 Task: Create new Company, with domain: 'paramount.com' and type: 'Other'. Add new contact for this company, with mail Id: 'Arya18Mitchell@paramount.com', First Name: Arya, Last name:  Mitchell, Job Title: 'Operations Assistant', Phone Number: '(305) 555-5682'. Change life cycle stage to  Lead and lead status to  In Progress. Logged in from softage.10@softage.net
Action: Mouse moved to (70, 53)
Screenshot: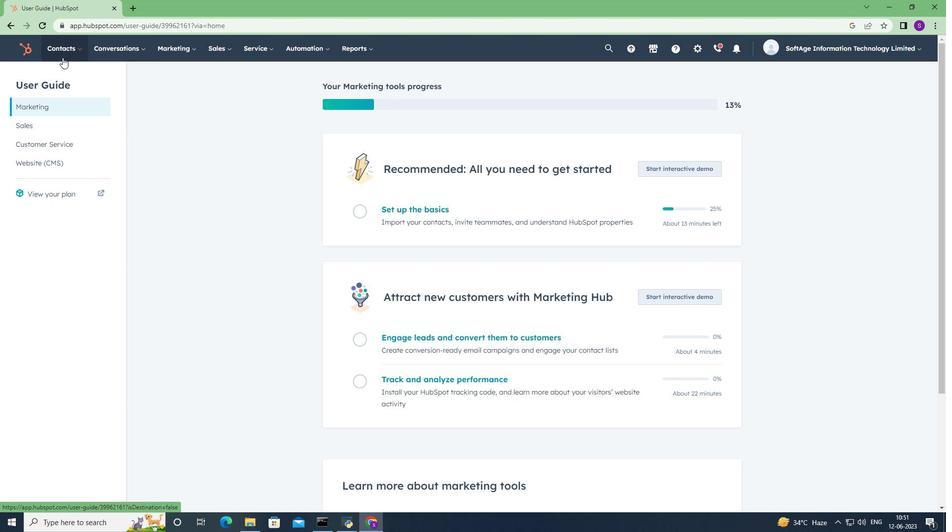 
Action: Mouse pressed left at (70, 53)
Screenshot: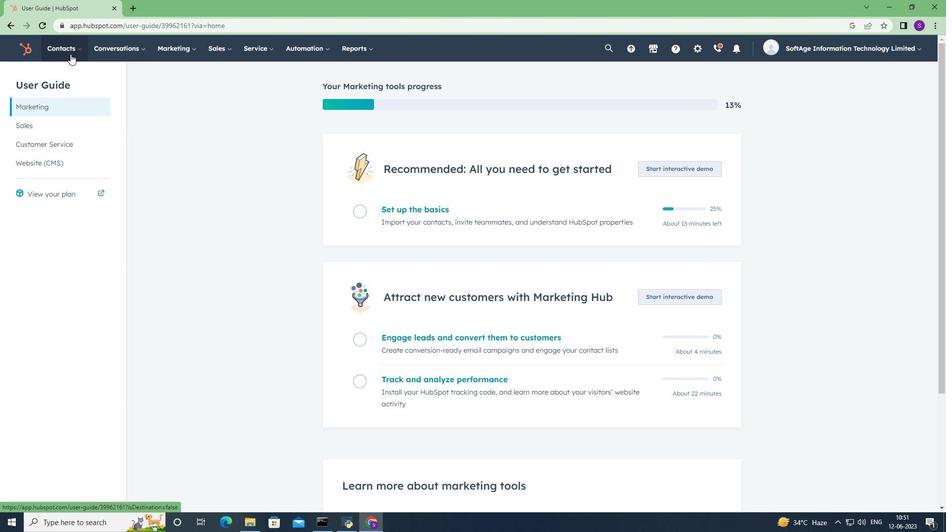 
Action: Mouse moved to (87, 102)
Screenshot: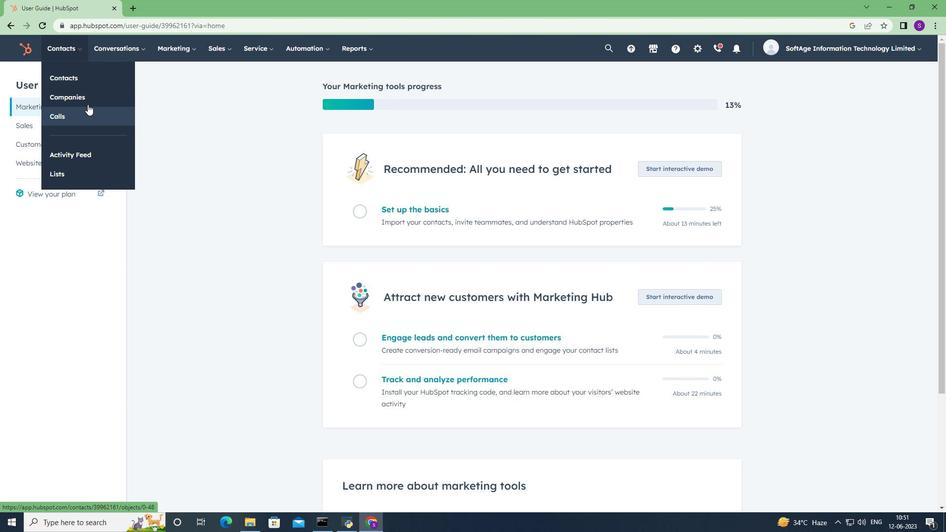 
Action: Mouse pressed left at (87, 102)
Screenshot: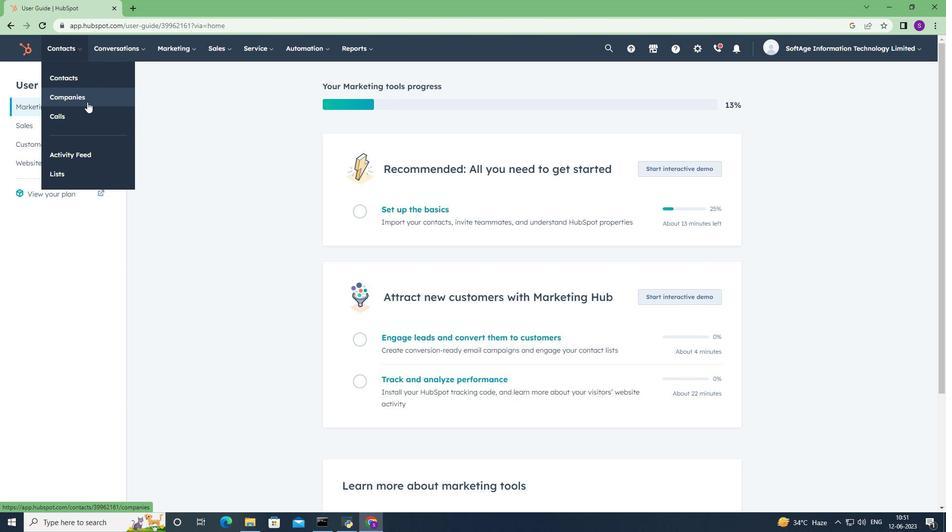 
Action: Mouse moved to (903, 81)
Screenshot: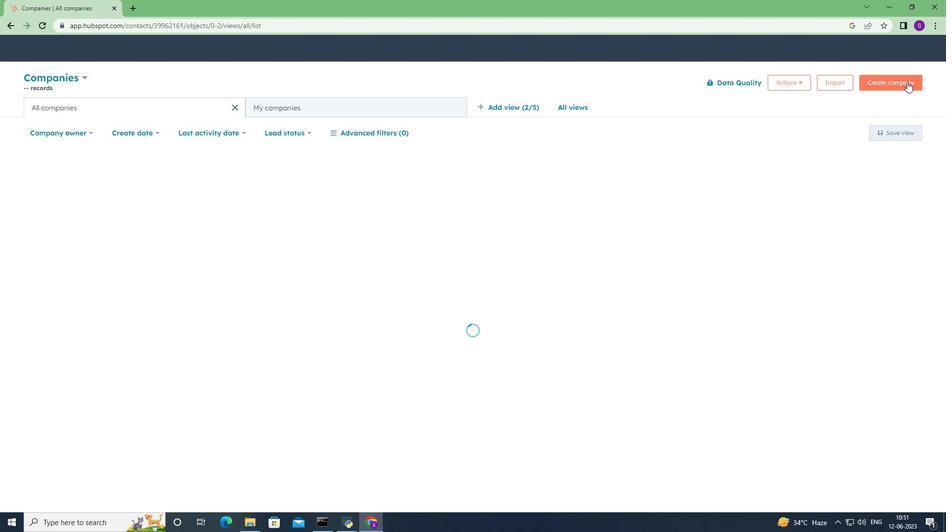
Action: Mouse pressed left at (903, 81)
Screenshot: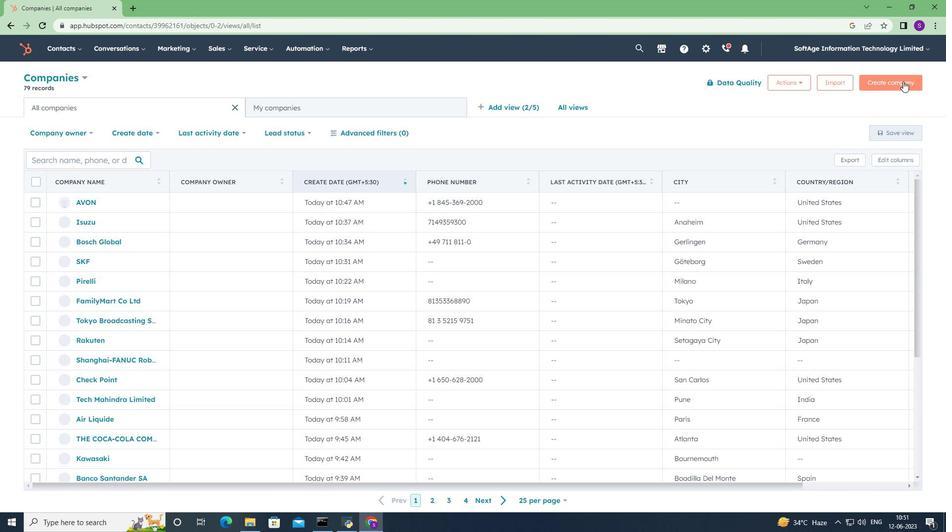 
Action: Mouse moved to (816, 127)
Screenshot: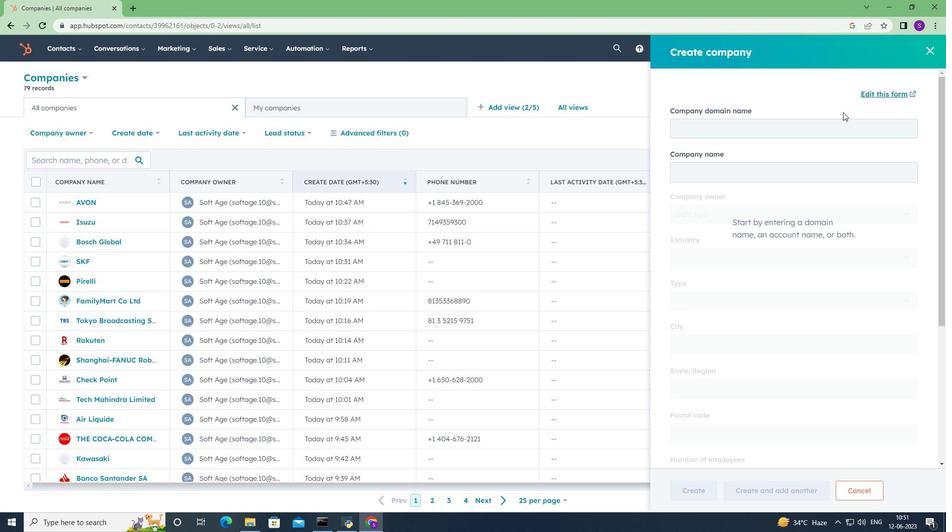 
Action: Mouse pressed left at (816, 127)
Screenshot: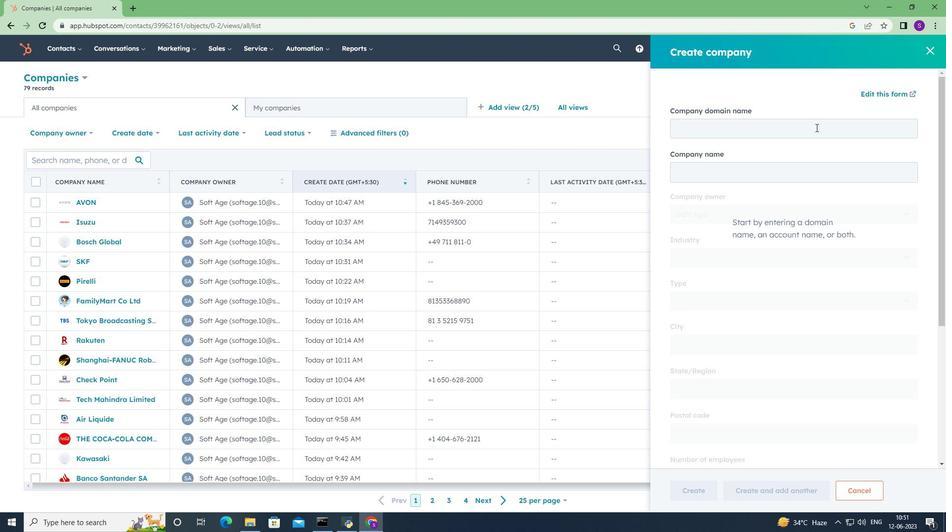 
Action: Key pressed paramount.com
Screenshot: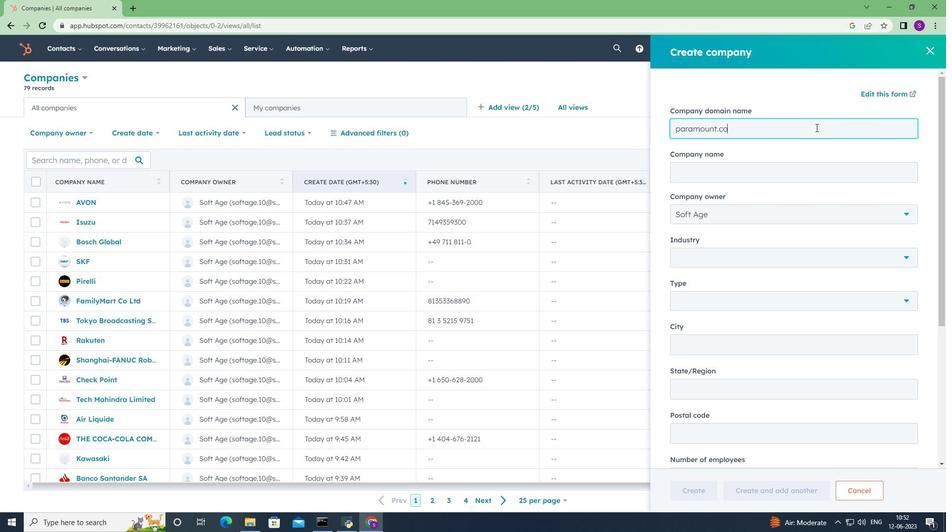 
Action: Mouse moved to (812, 179)
Screenshot: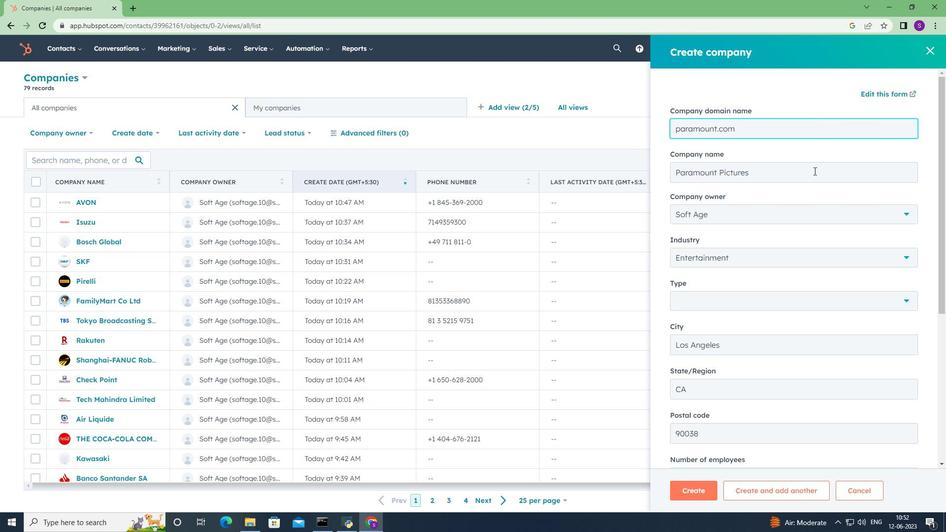 
Action: Mouse scrolled (812, 179) with delta (0, 0)
Screenshot: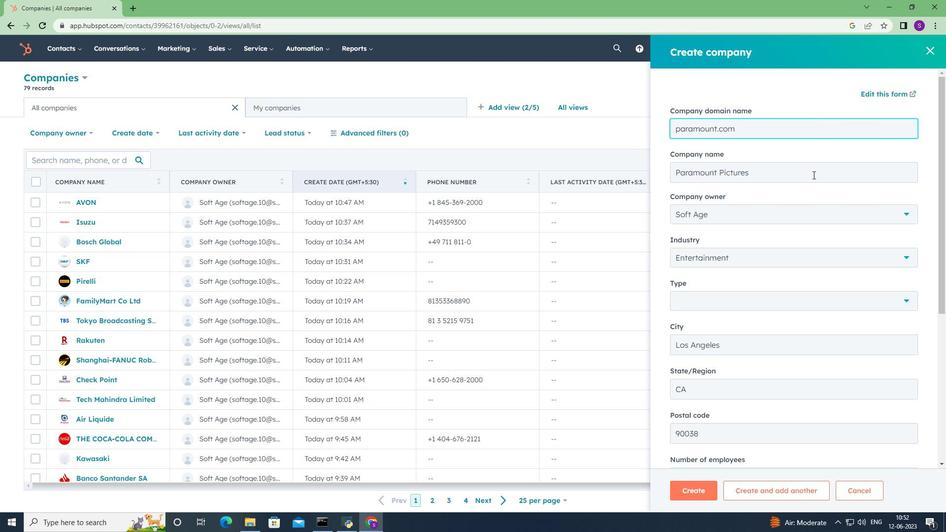 
Action: Mouse moved to (811, 181)
Screenshot: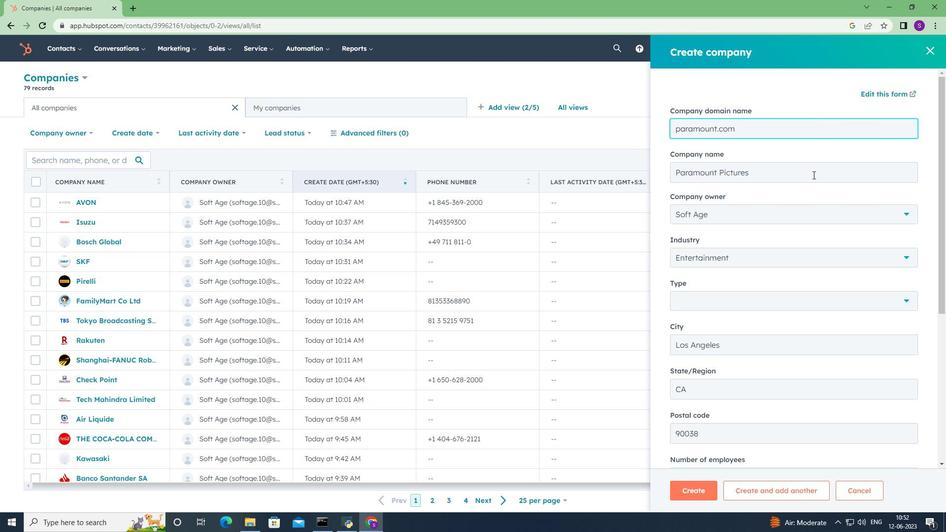 
Action: Mouse scrolled (811, 180) with delta (0, 0)
Screenshot: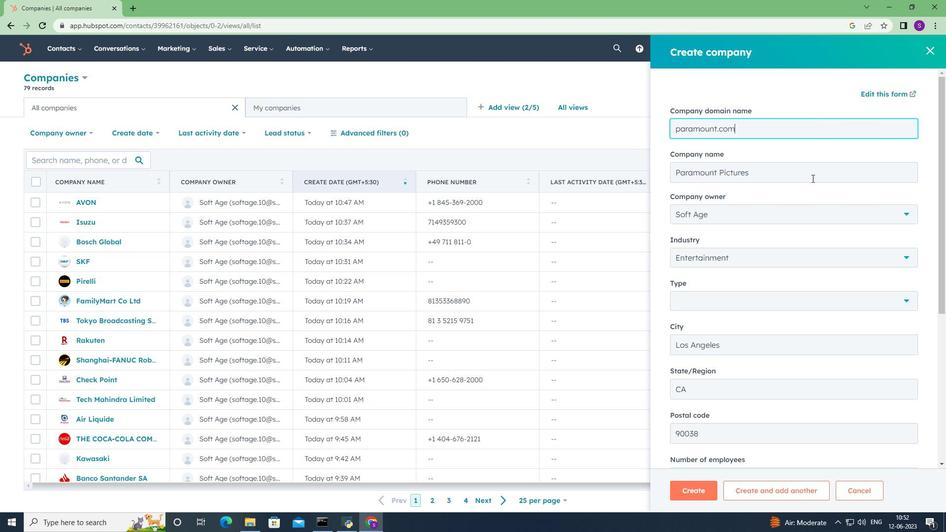 
Action: Mouse scrolled (811, 180) with delta (0, 0)
Screenshot: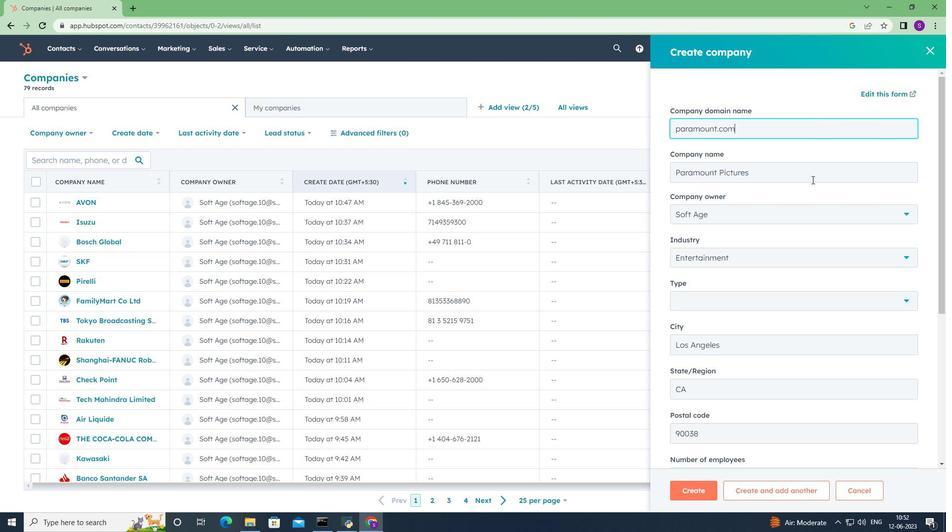 
Action: Mouse moved to (792, 154)
Screenshot: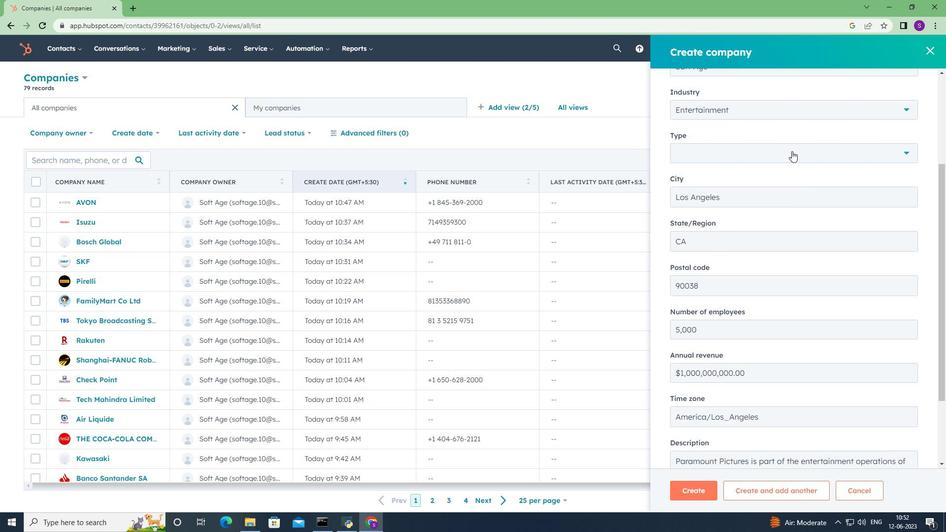 
Action: Mouse pressed left at (792, 154)
Screenshot: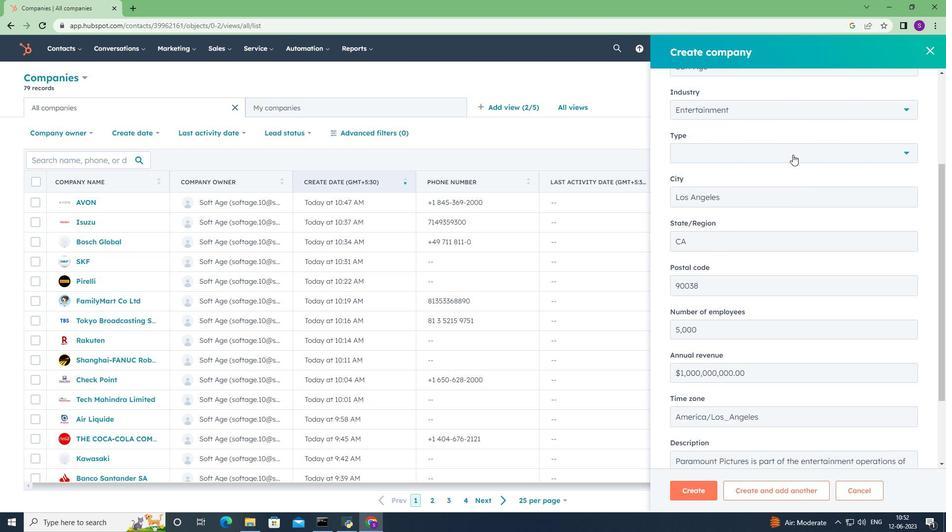 
Action: Mouse moved to (674, 237)
Screenshot: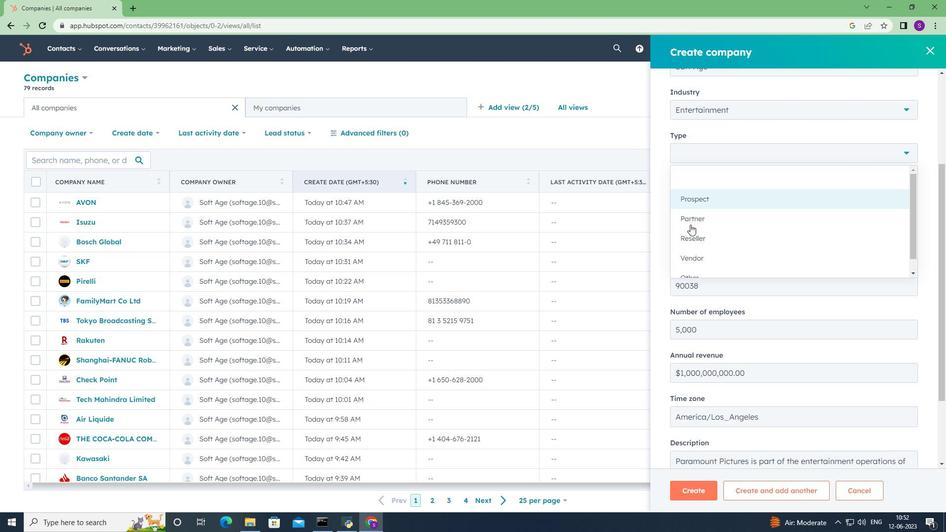 
Action: Mouse scrolled (674, 236) with delta (0, 0)
Screenshot: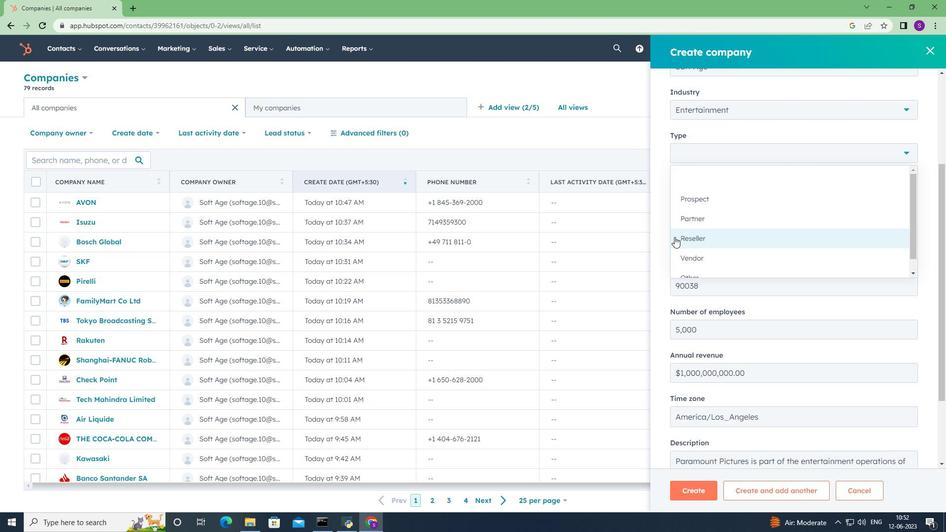 
Action: Mouse scrolled (674, 236) with delta (0, 0)
Screenshot: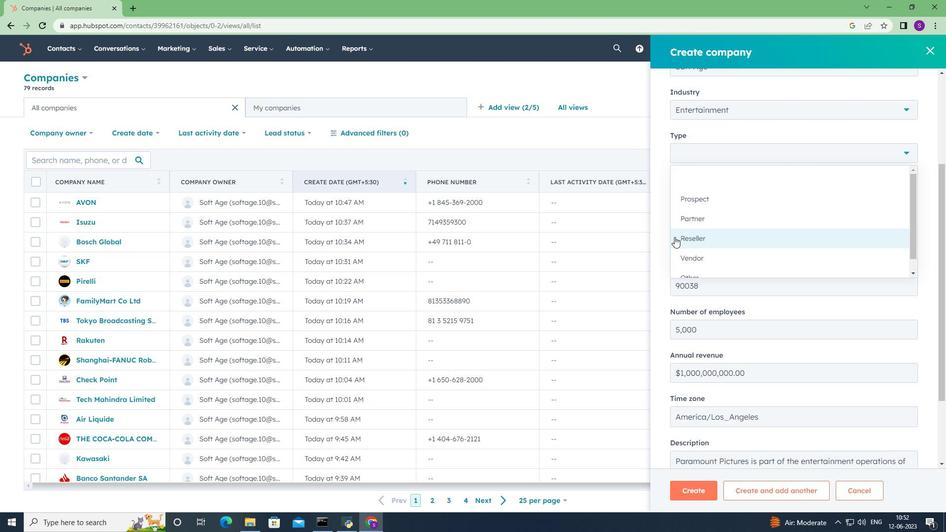 
Action: Mouse scrolled (674, 236) with delta (0, 0)
Screenshot: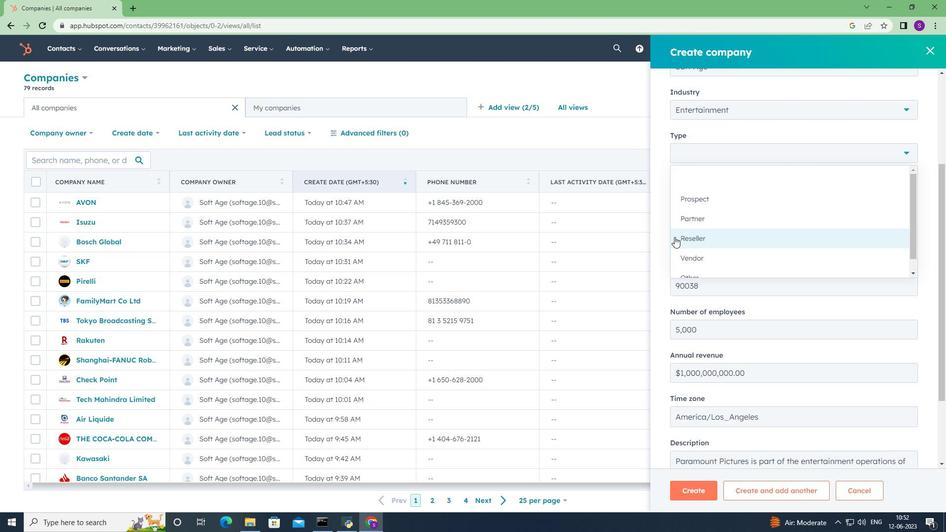 
Action: Mouse scrolled (674, 236) with delta (0, 0)
Screenshot: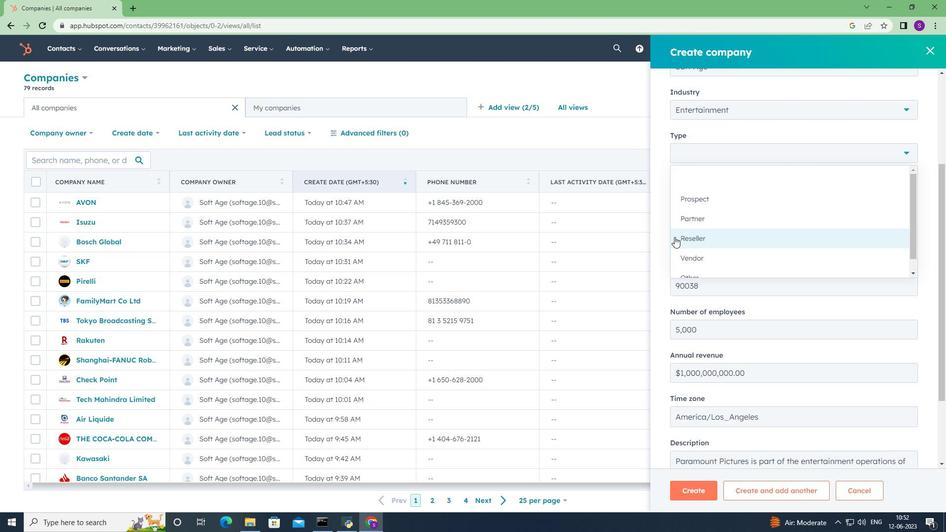 
Action: Mouse moved to (694, 262)
Screenshot: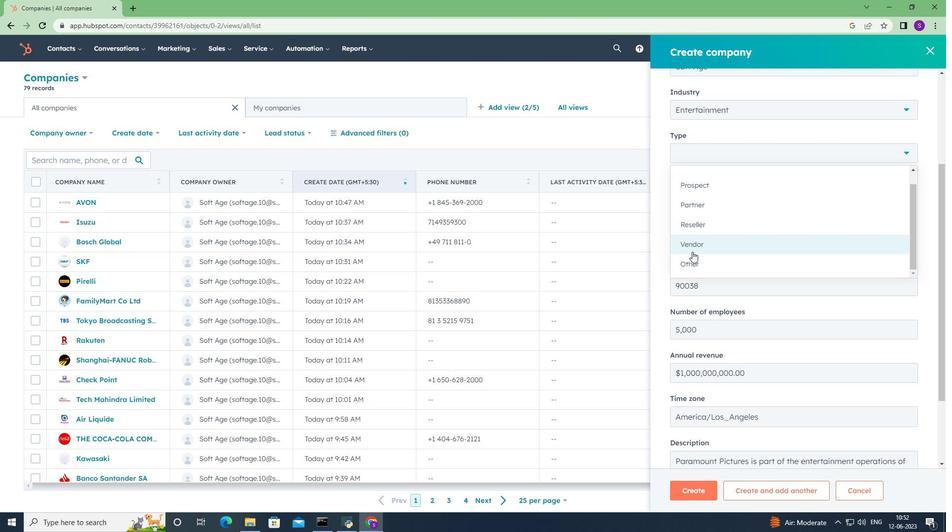 
Action: Mouse pressed left at (694, 262)
Screenshot: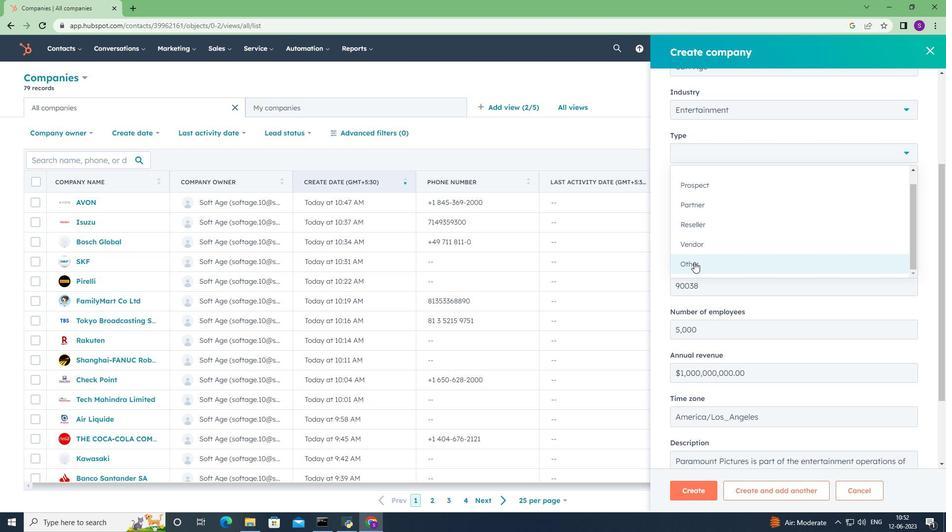 
Action: Mouse moved to (711, 230)
Screenshot: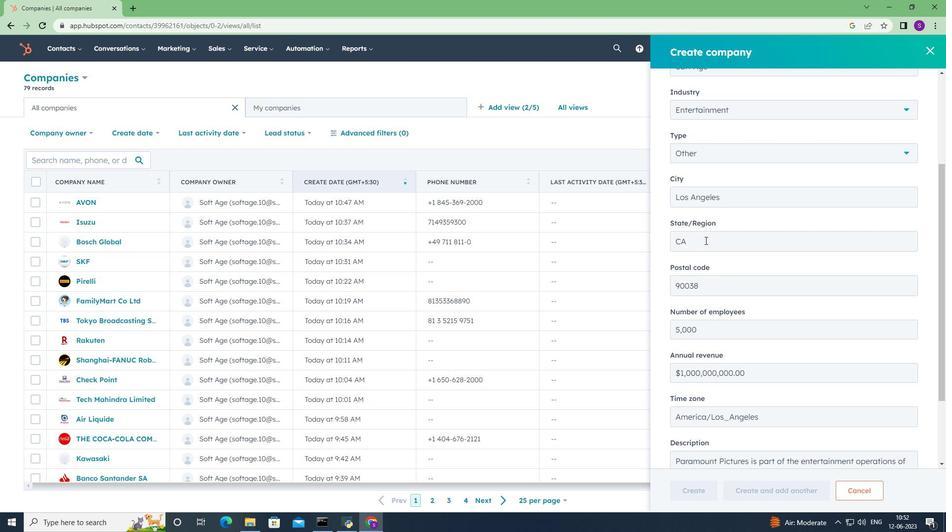 
Action: Mouse scrolled (711, 230) with delta (0, 0)
Screenshot: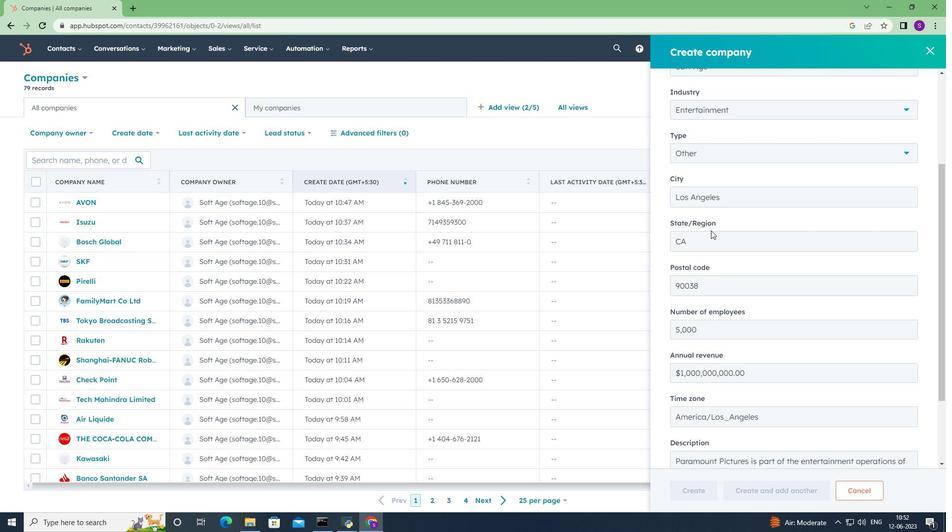 
Action: Mouse scrolled (711, 230) with delta (0, 0)
Screenshot: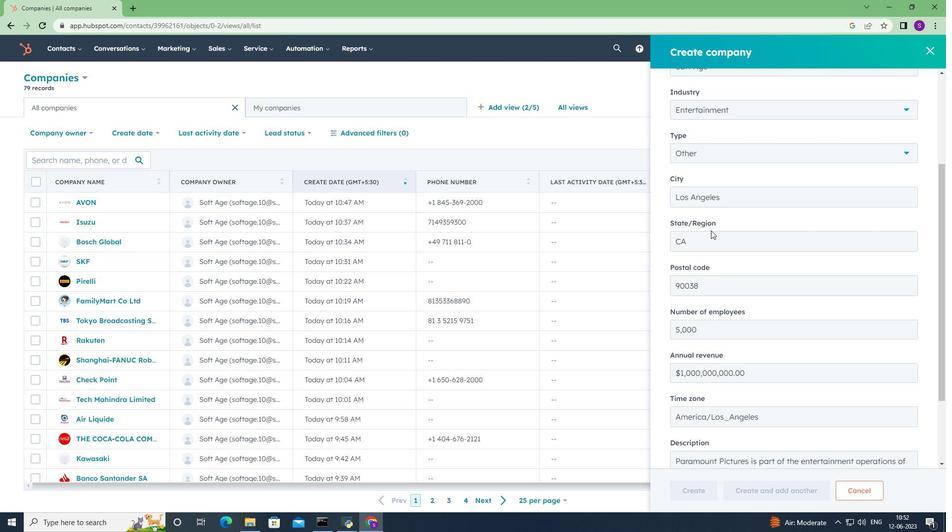 
Action: Mouse scrolled (711, 230) with delta (0, 0)
Screenshot: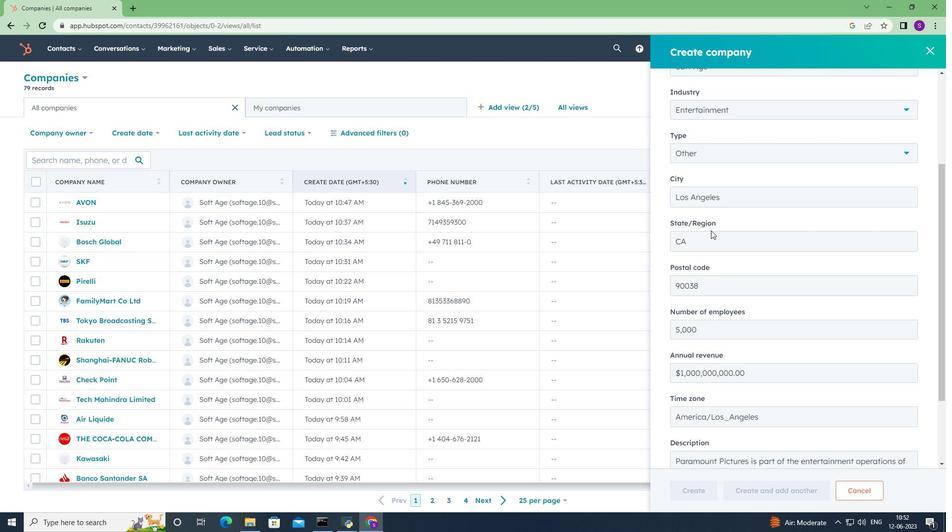 
Action: Mouse scrolled (711, 230) with delta (0, 0)
Screenshot: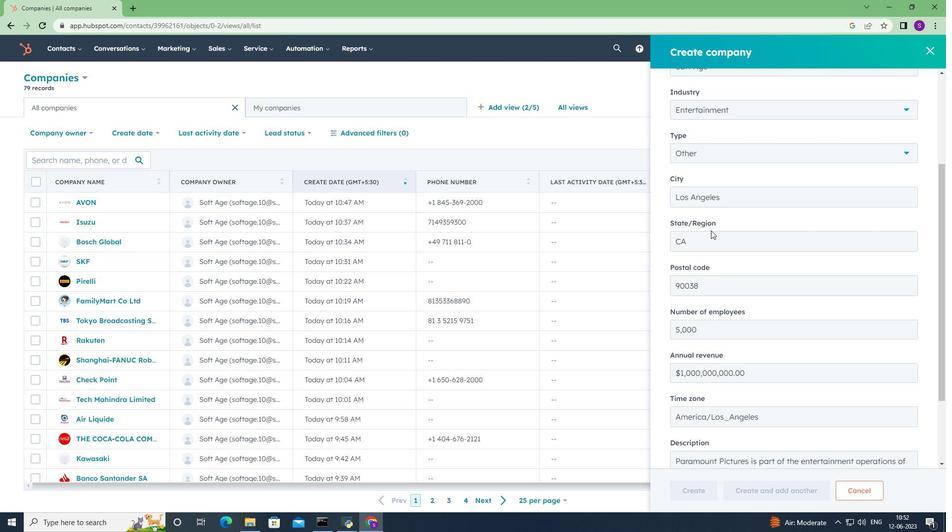 
Action: Mouse scrolled (711, 230) with delta (0, 0)
Screenshot: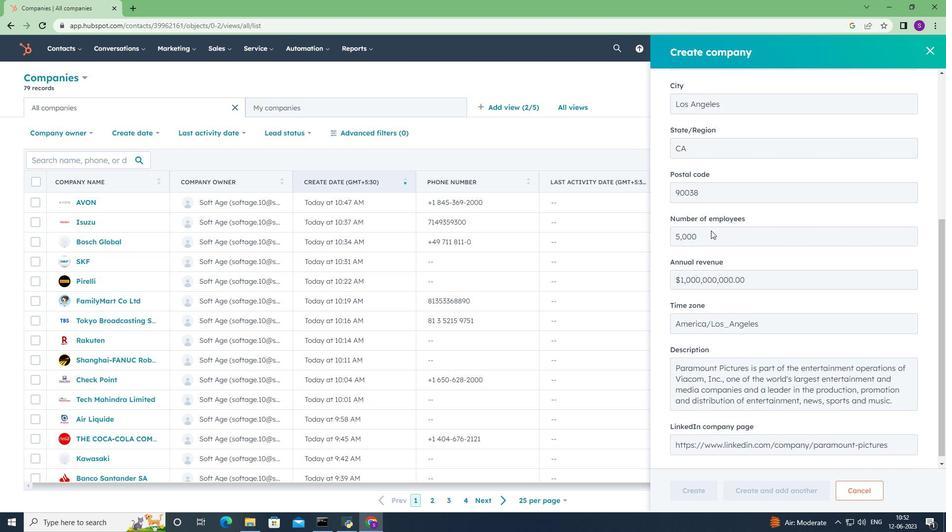 
Action: Mouse scrolled (711, 230) with delta (0, 0)
Screenshot: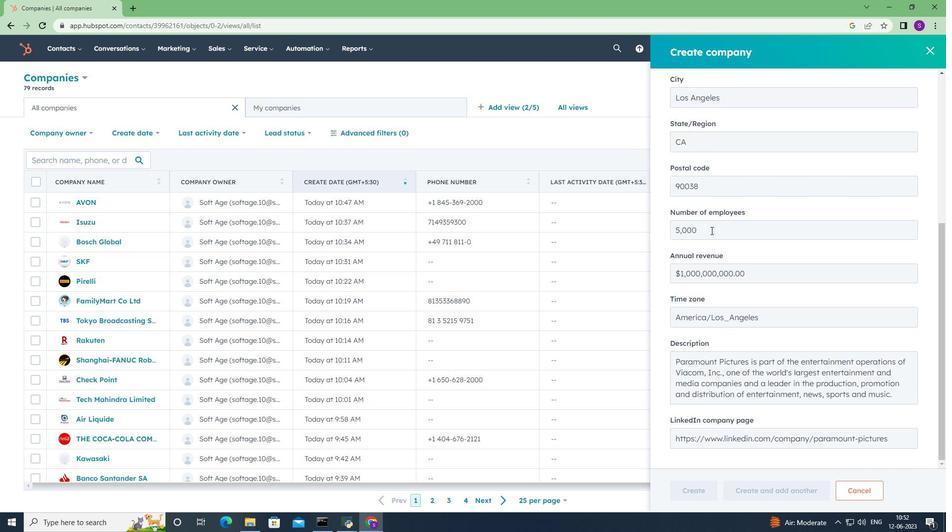 
Action: Mouse scrolled (711, 230) with delta (0, 0)
Screenshot: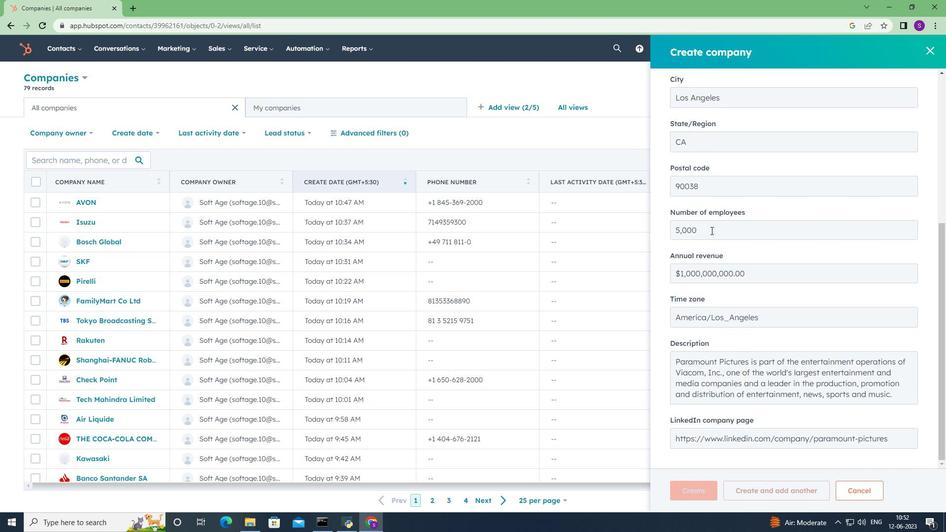 
Action: Mouse scrolled (711, 230) with delta (0, 0)
Screenshot: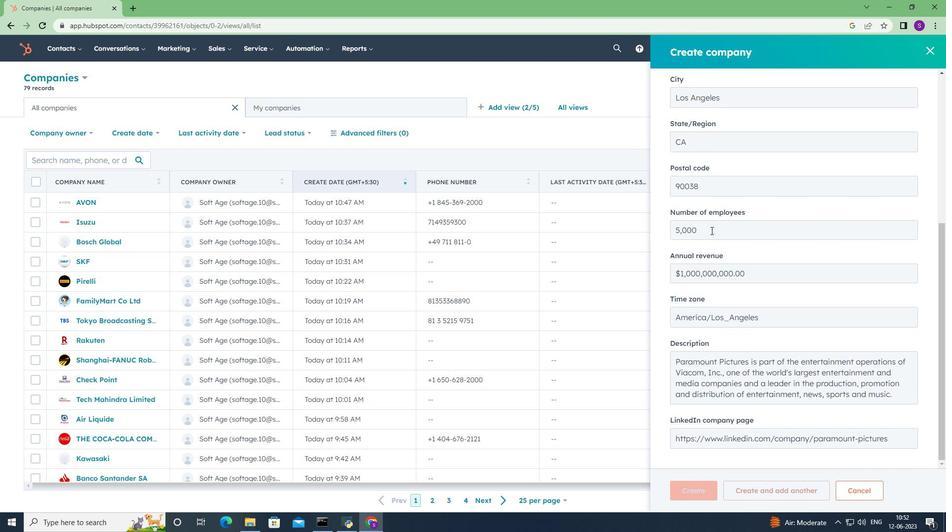 
Action: Mouse scrolled (711, 230) with delta (0, 0)
Screenshot: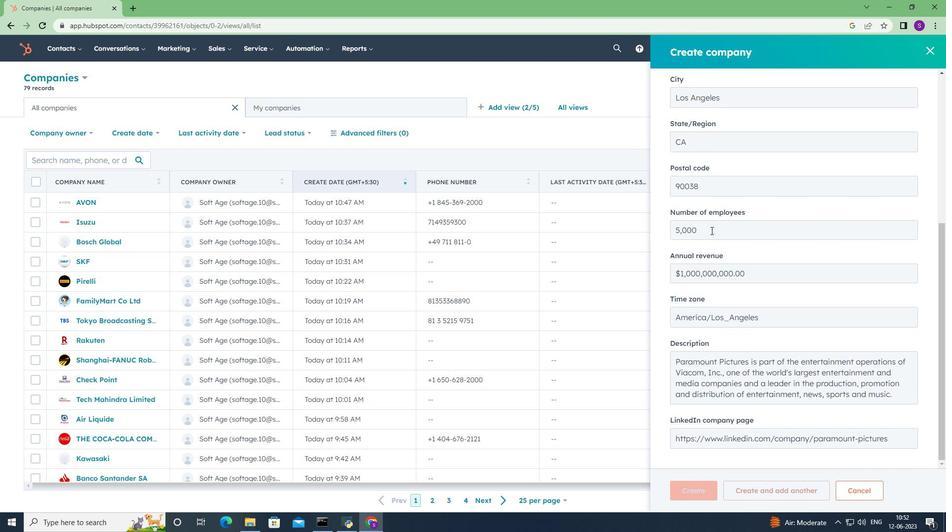 
Action: Mouse moved to (693, 488)
Screenshot: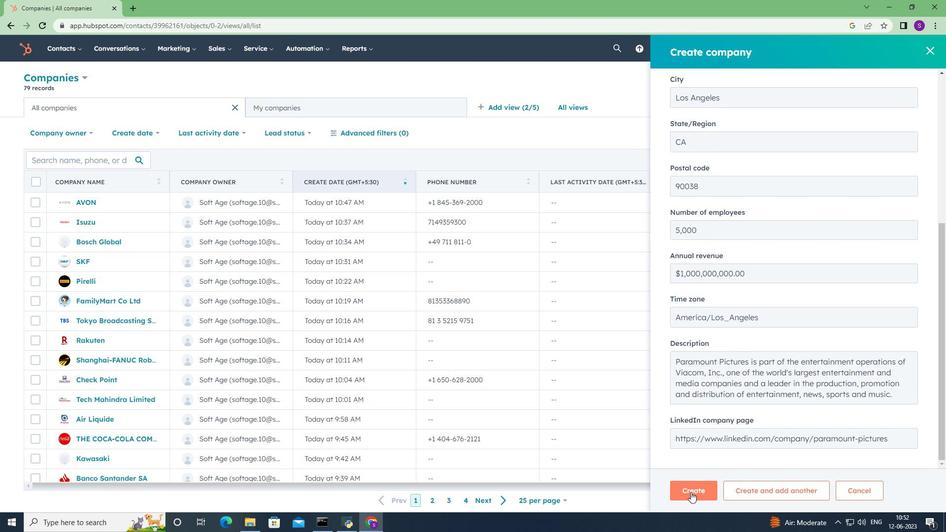 
Action: Mouse pressed left at (693, 488)
Screenshot: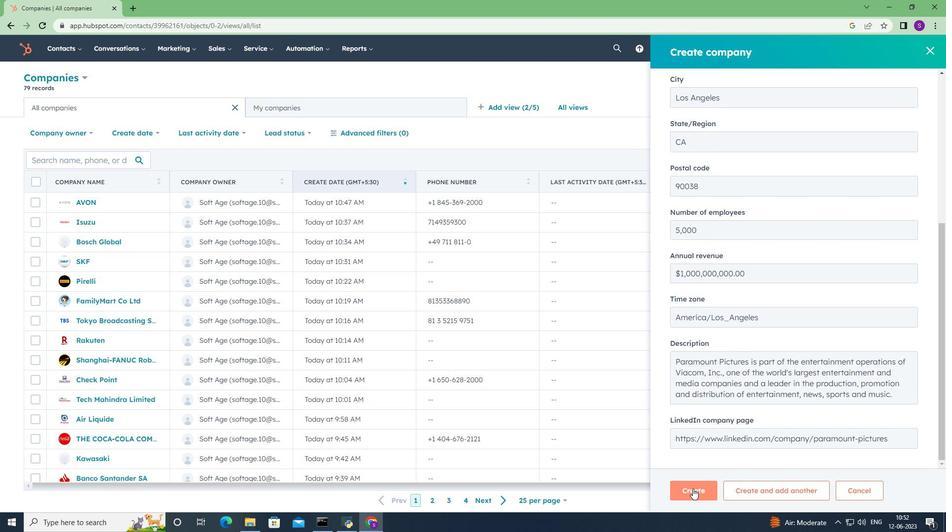 
Action: Mouse moved to (668, 313)
Screenshot: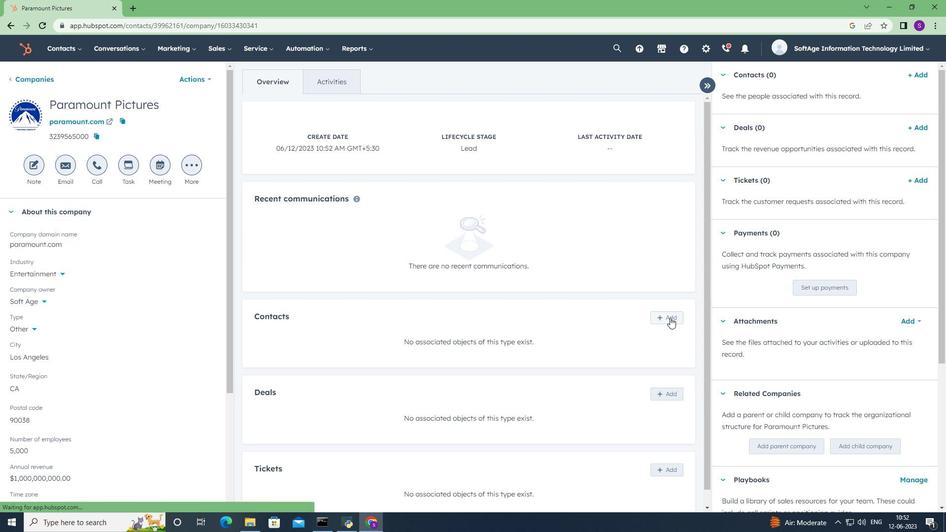 
Action: Mouse pressed left at (668, 313)
Screenshot: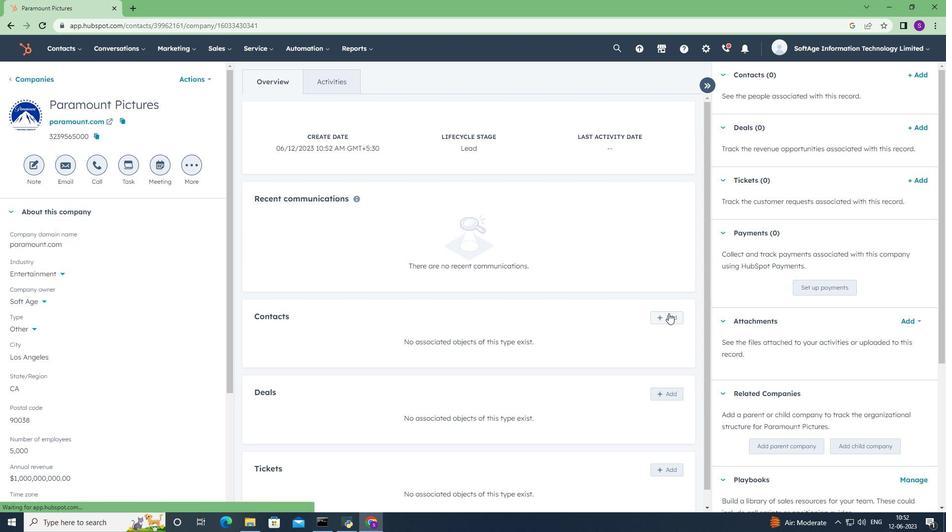 
Action: Mouse moved to (748, 105)
Screenshot: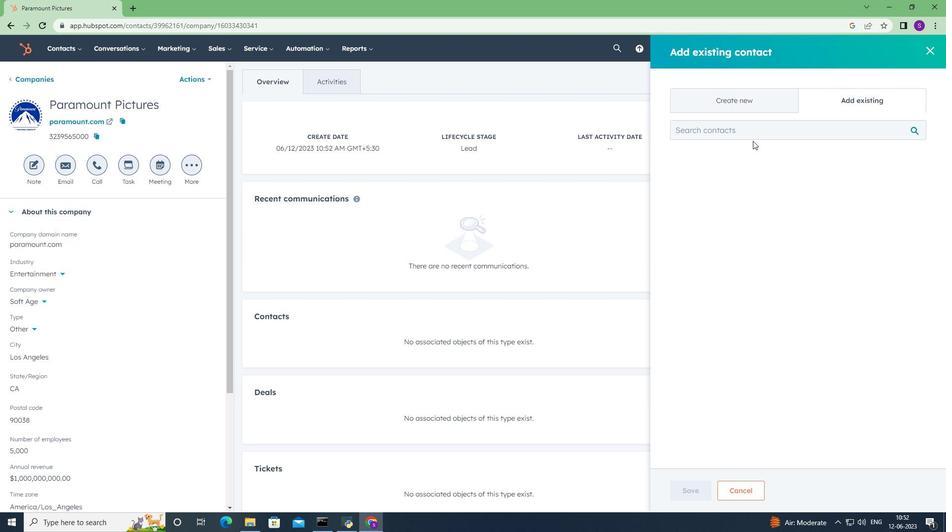 
Action: Mouse pressed left at (748, 105)
Screenshot: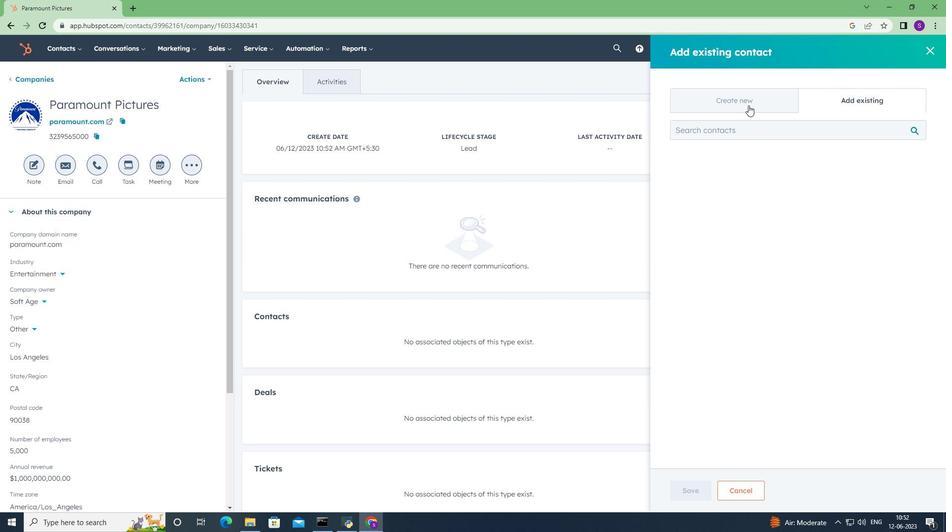 
Action: Mouse moved to (741, 157)
Screenshot: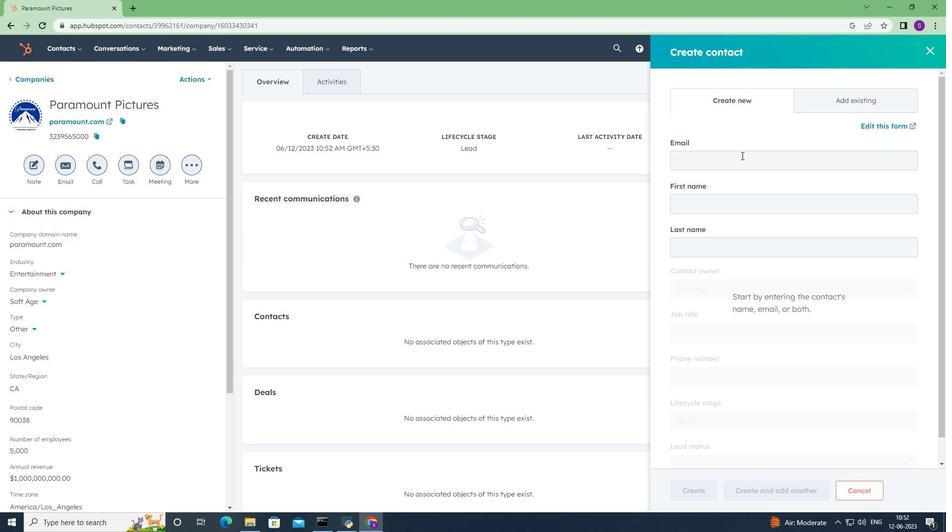 
Action: Mouse pressed left at (741, 157)
Screenshot: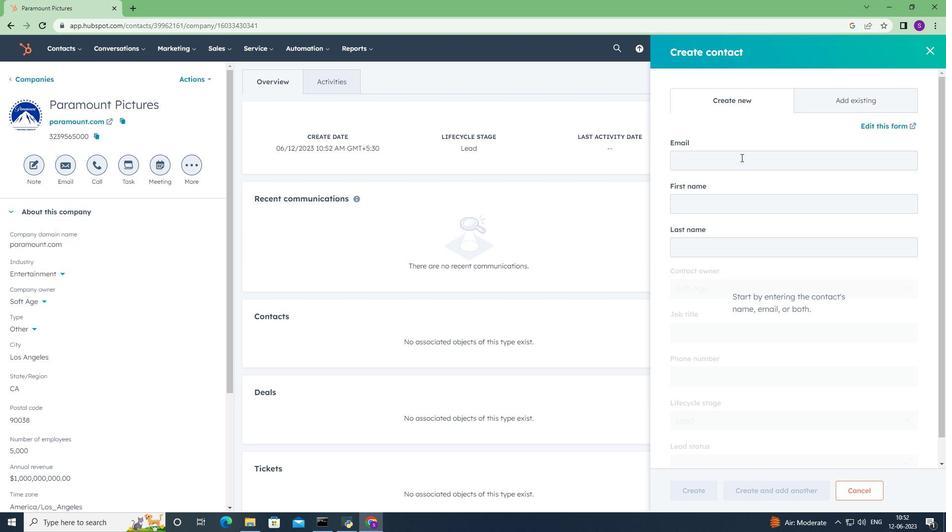 
Action: Mouse moved to (738, 158)
Screenshot: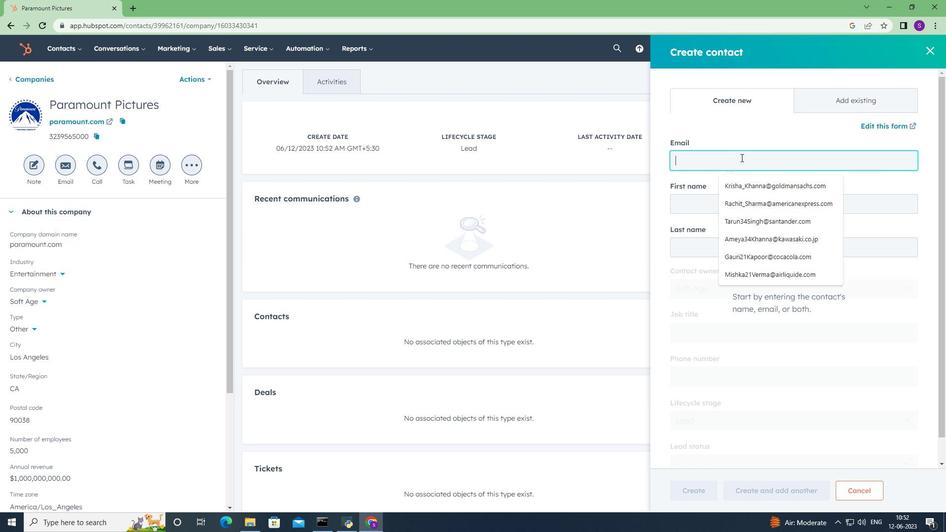 
Action: Key pressed <Key.shift><Key.shift>Arya18<Key.shift>Mitchell<Key.shift>@paramount.com<Key.tab><Key.shift><Key.shift><Key.shift><Key.shift><Key.shift><Key.shift><Key.shift><Key.shift><Key.shift><Key.shift><Key.shift><Key.shift><Key.shift><Key.shift><Key.shift><Key.shift><Key.shift><Key.shift>Arya<Key.tab><Key.shift><Key.shift><Key.shift><Key.shift><Key.shift><Key.shift><Key.shift><Key.shift><Key.shift><Key.shift><Key.shift><Key.shift><Key.shift><Key.shift><Key.shift><Key.shift><Key.shift><Key.shift><Key.shift><Key.shift><Key.shift><Key.shift>Mitchell<Key.tab><Key.tab><Key.shift><Key.shift><Key.shift><Key.shift><Key.shift><Key.shift><Key.shift><Key.shift><Key.shift><Key.shift><Key.shift><Key.shift><Key.shift><Key.shift>Operations<Key.space><Key.shift>Assistant
Screenshot: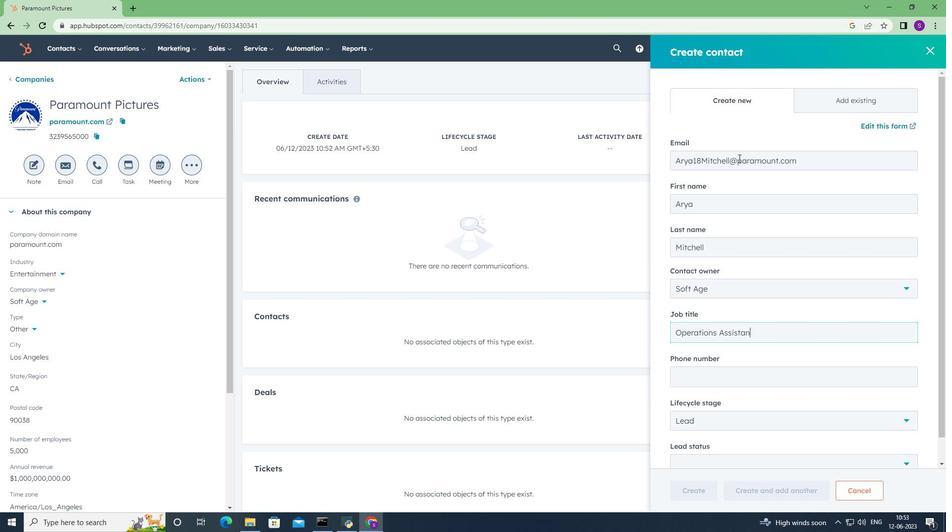 
Action: Mouse moved to (795, 258)
Screenshot: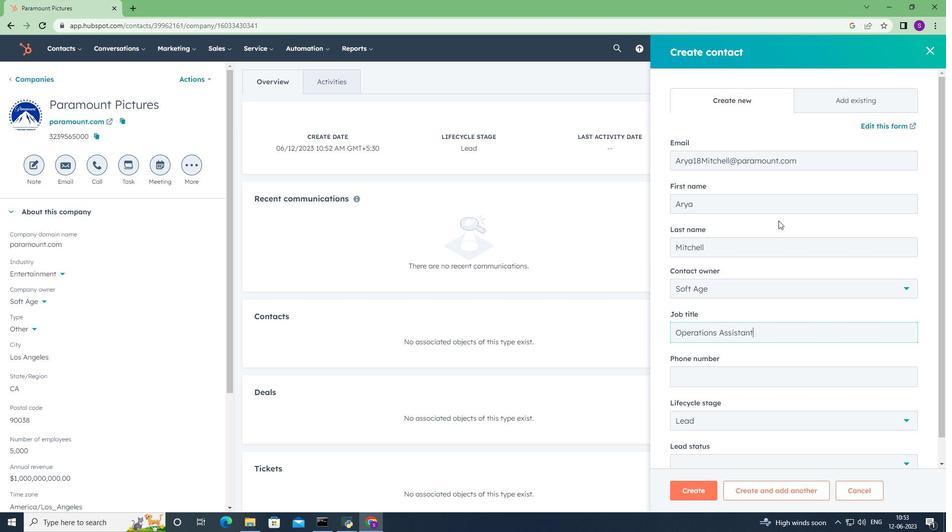
Action: Key pressed <Key.tab>3055555682
Screenshot: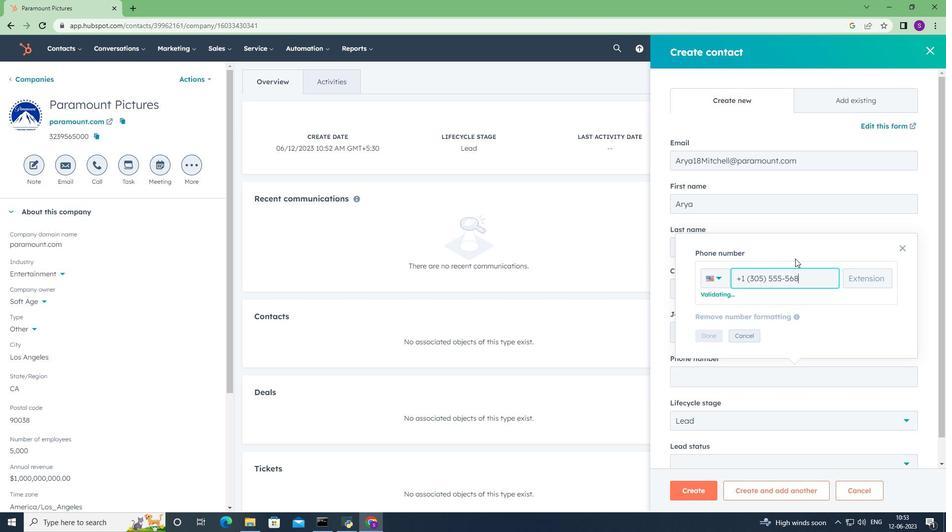 
Action: Mouse moved to (713, 335)
Screenshot: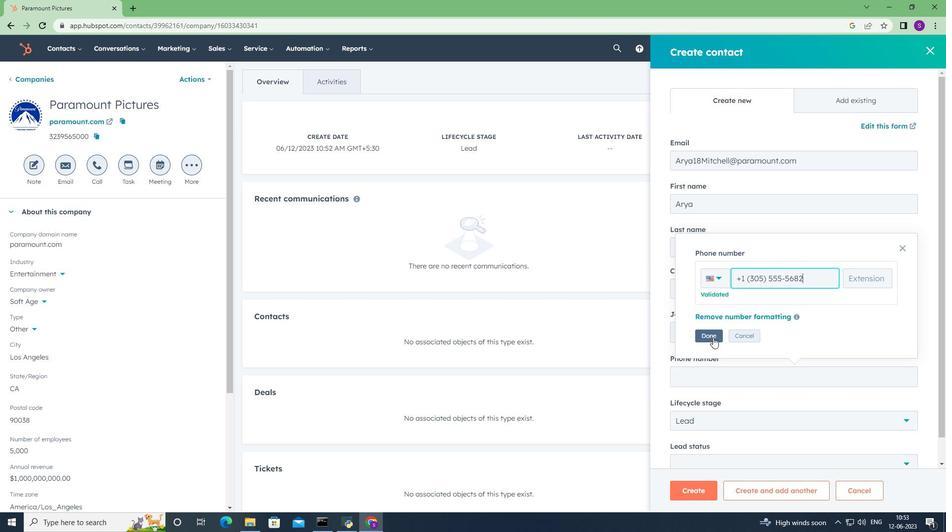 
Action: Mouse pressed left at (713, 335)
Screenshot: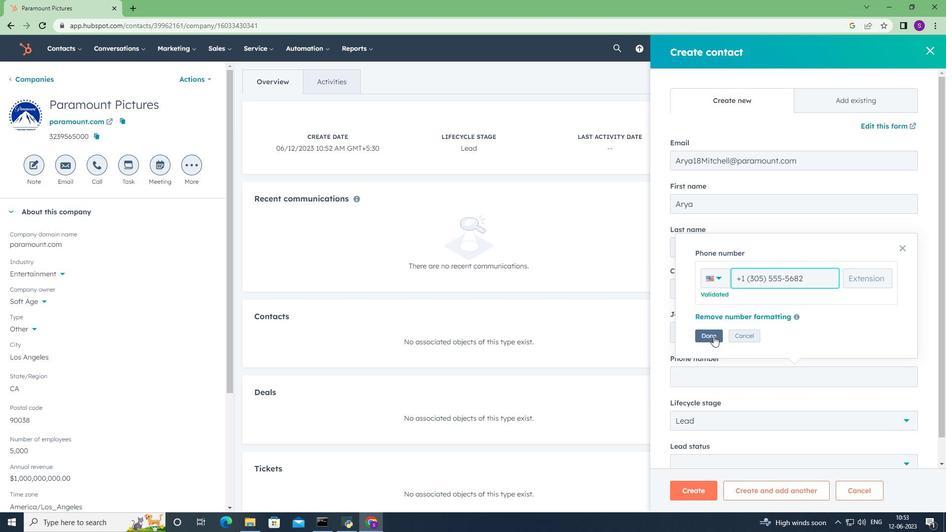 
Action: Mouse moved to (767, 402)
Screenshot: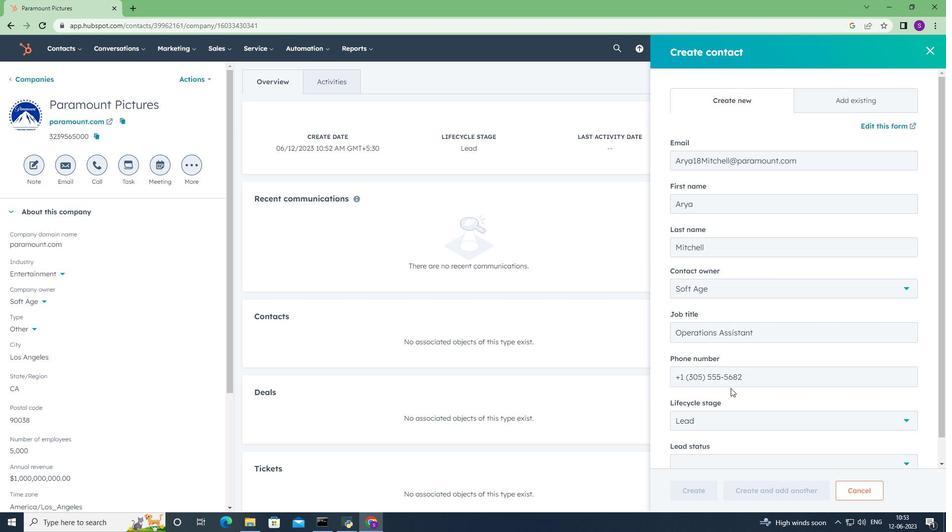 
Action: Mouse scrolled (767, 401) with delta (0, 0)
Screenshot: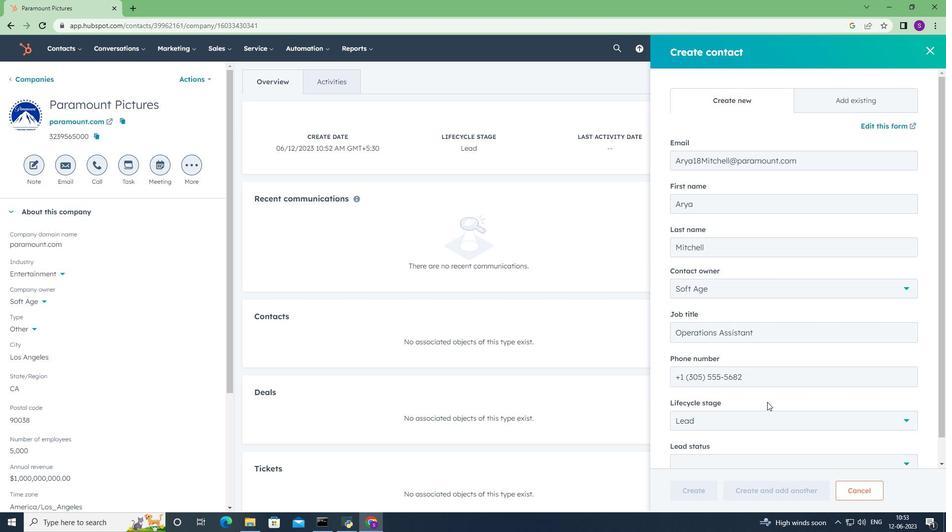 
Action: Mouse scrolled (767, 401) with delta (0, 0)
Screenshot: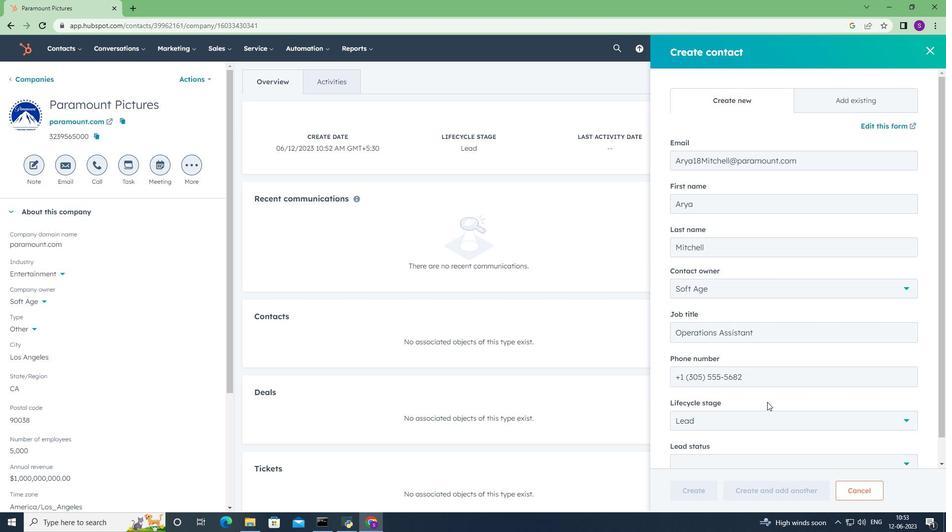 
Action: Mouse scrolled (767, 401) with delta (0, 0)
Screenshot: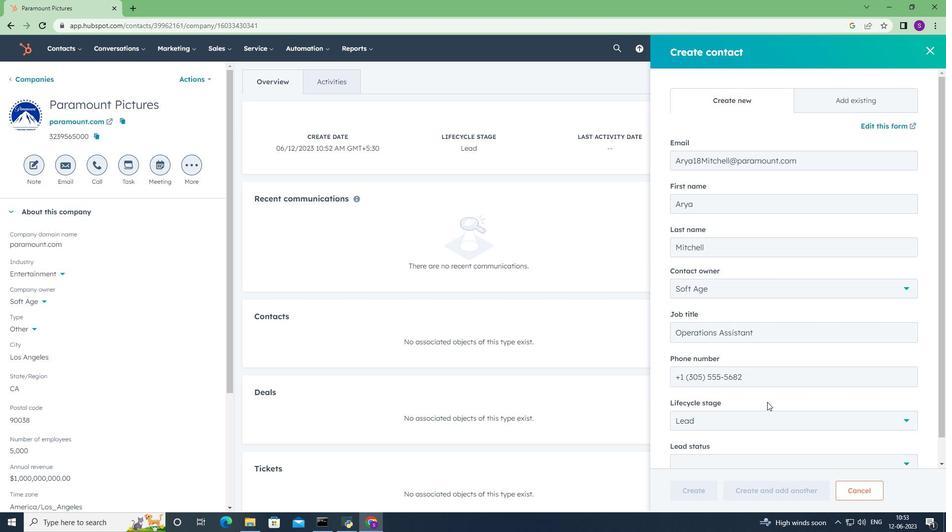 
Action: Mouse scrolled (767, 401) with delta (0, 0)
Screenshot: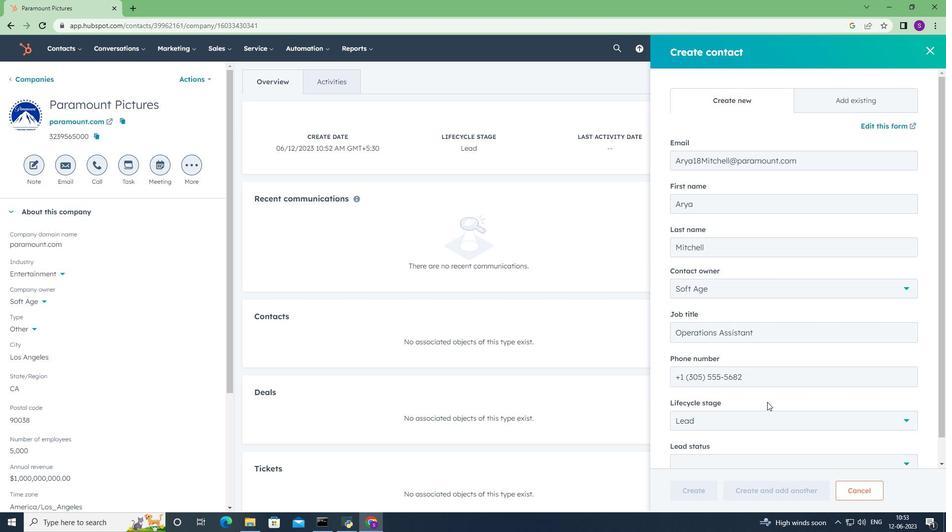 
Action: Mouse scrolled (767, 401) with delta (0, 0)
Screenshot: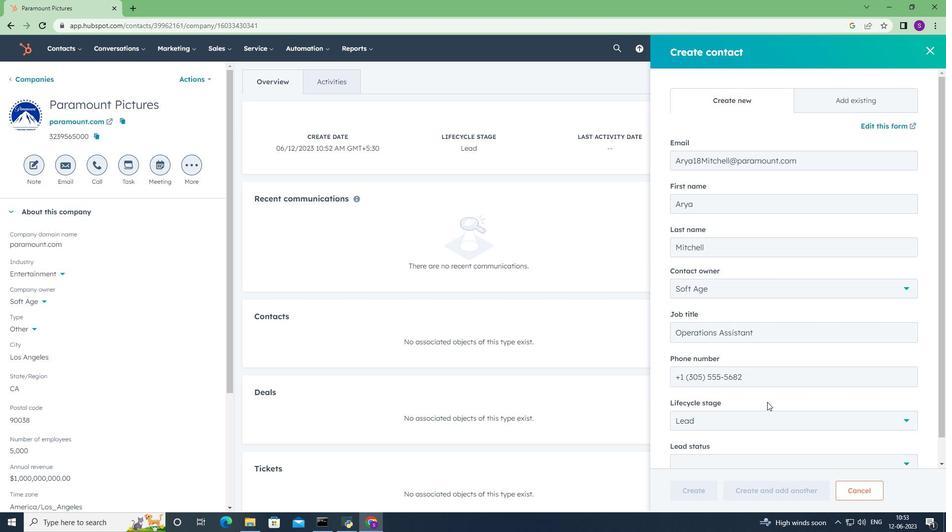 
Action: Mouse moved to (768, 399)
Screenshot: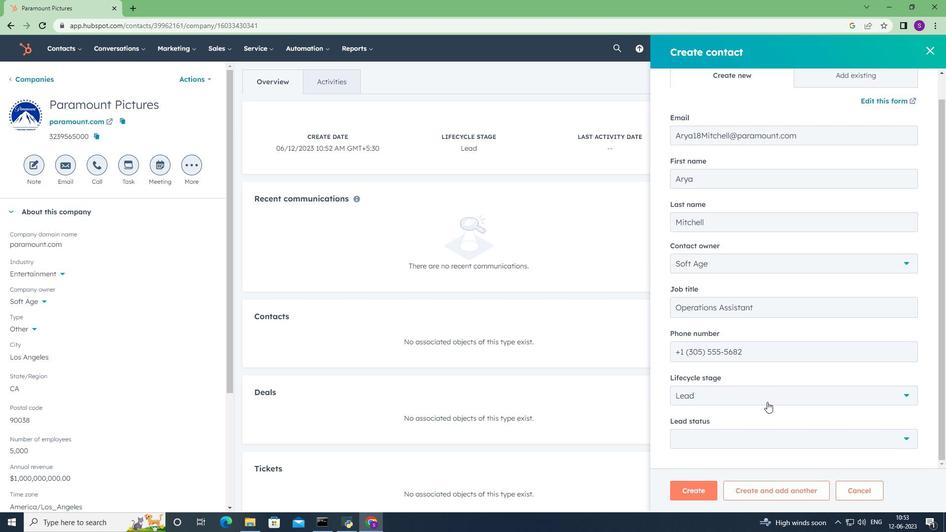 
Action: Mouse pressed left at (768, 399)
Screenshot: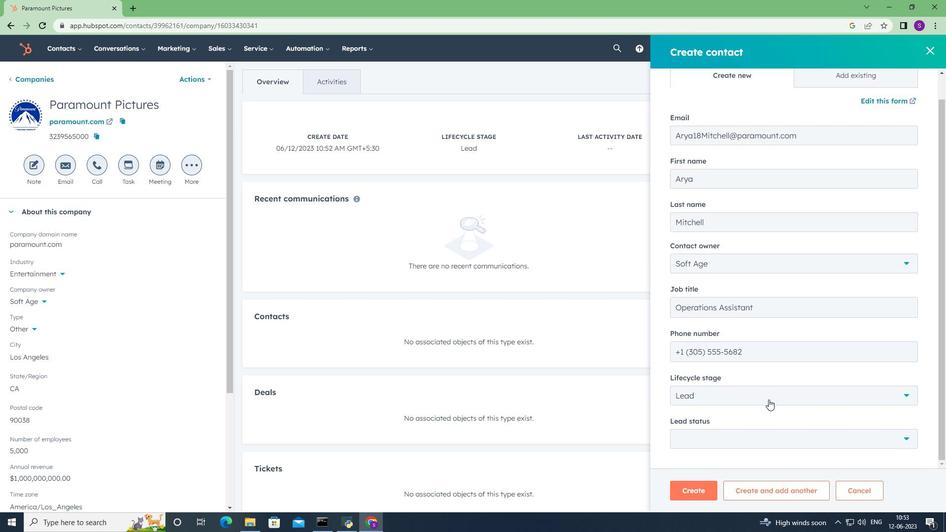 
Action: Mouse moved to (729, 299)
Screenshot: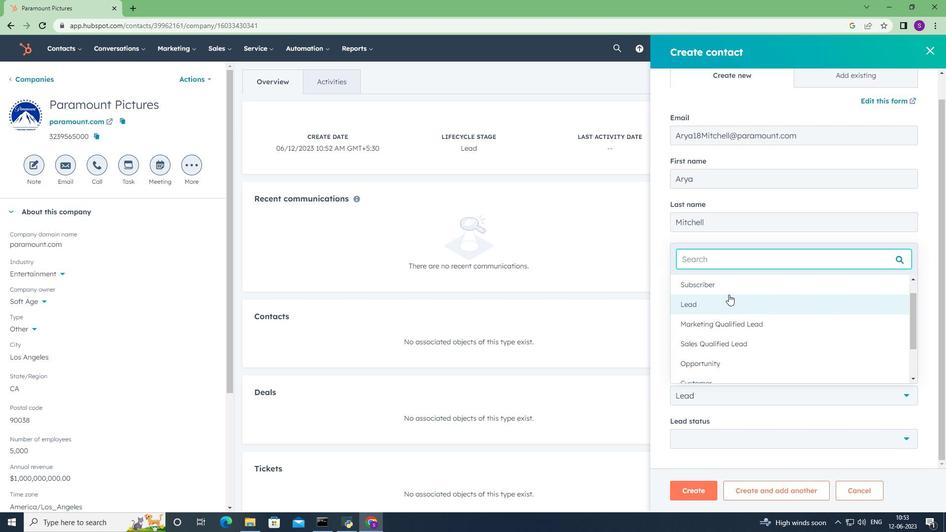
Action: Mouse pressed left at (729, 299)
Screenshot: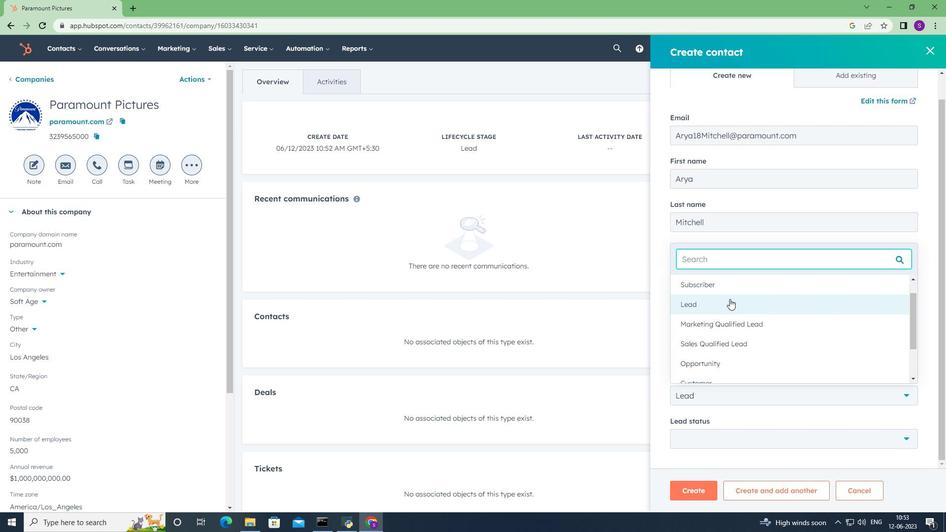 
Action: Mouse moved to (751, 367)
Screenshot: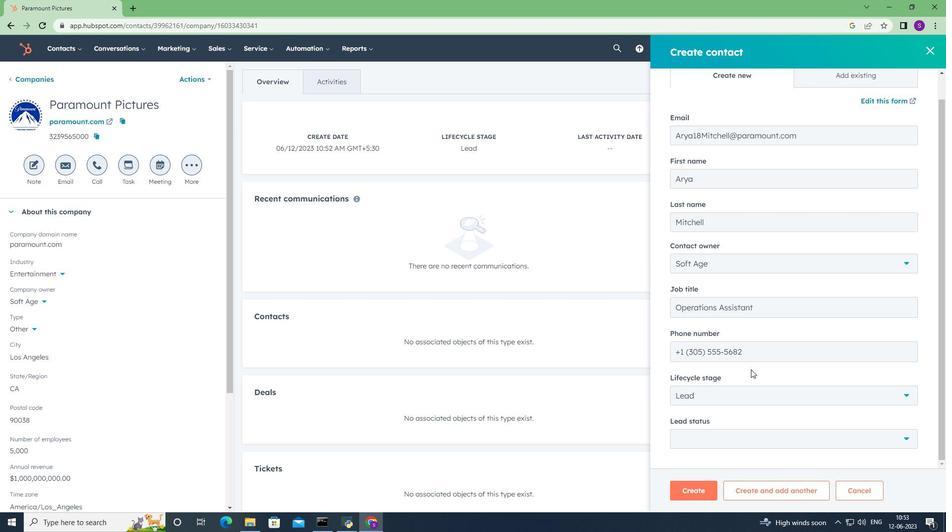 
Action: Mouse scrolled (751, 367) with delta (0, 0)
Screenshot: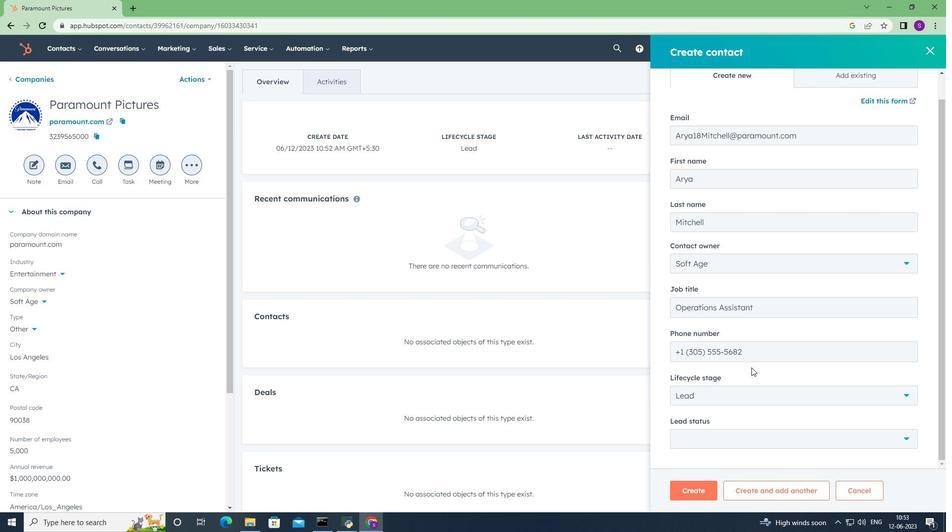 
Action: Mouse scrolled (751, 367) with delta (0, 0)
Screenshot: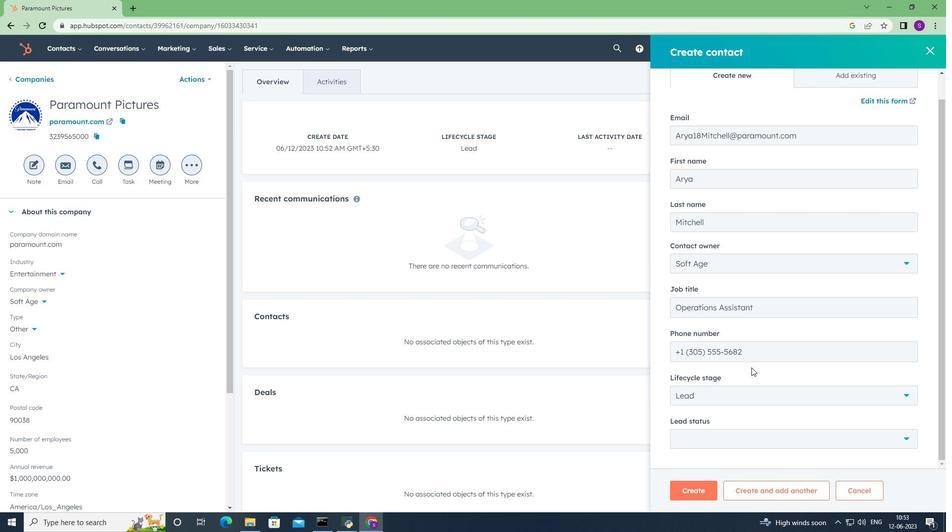 
Action: Mouse scrolled (751, 367) with delta (0, 0)
Screenshot: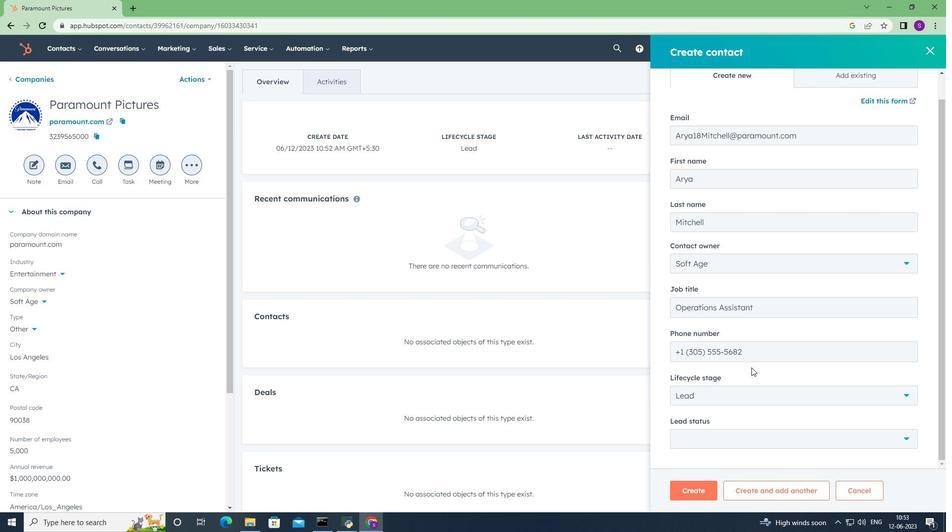 
Action: Mouse scrolled (751, 367) with delta (0, 0)
Screenshot: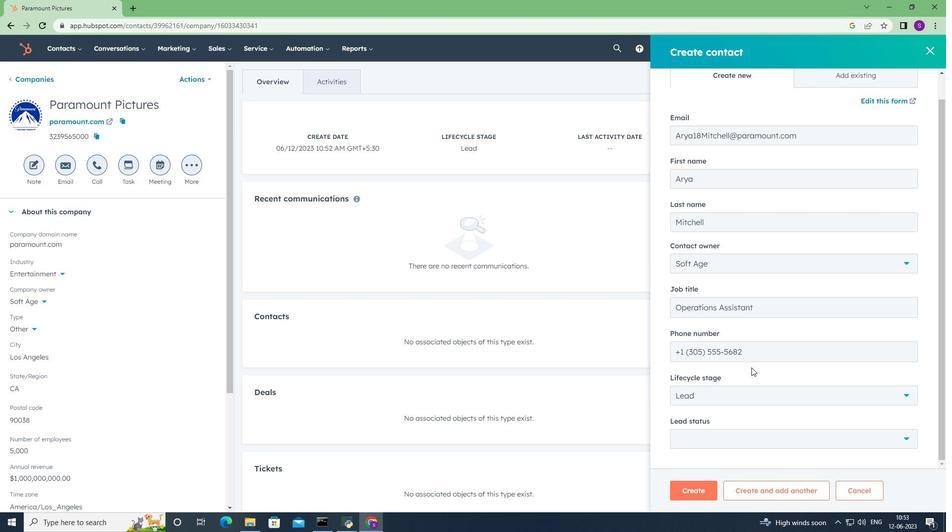 
Action: Mouse scrolled (751, 367) with delta (0, 0)
Screenshot: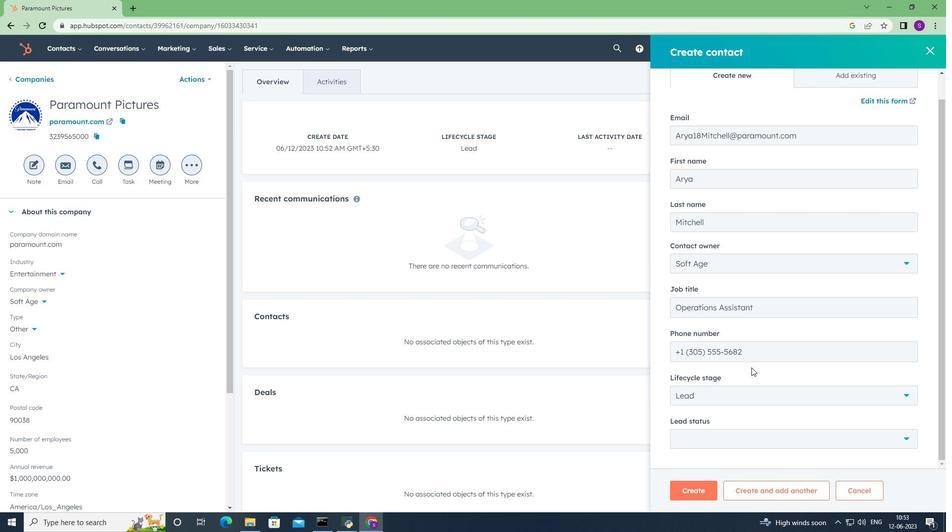 
Action: Mouse scrolled (751, 367) with delta (0, 0)
Screenshot: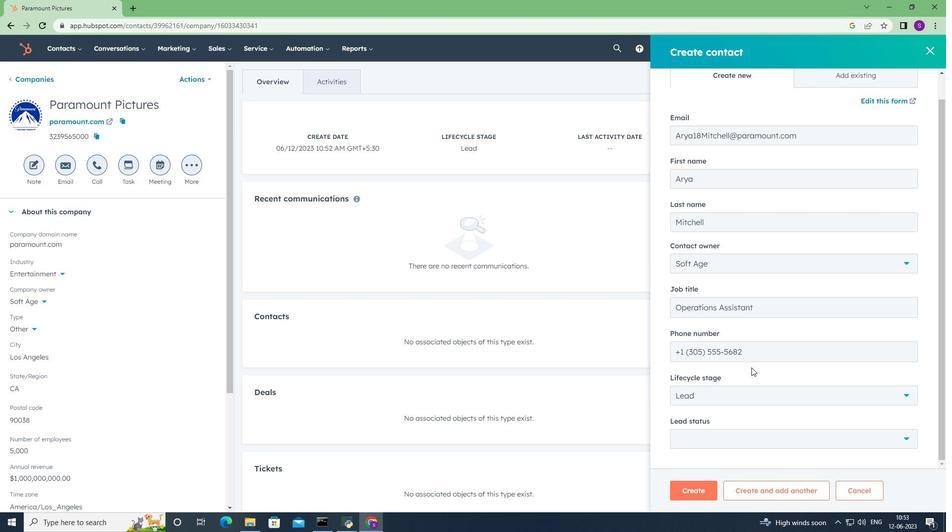 
Action: Mouse scrolled (751, 367) with delta (0, 0)
Screenshot: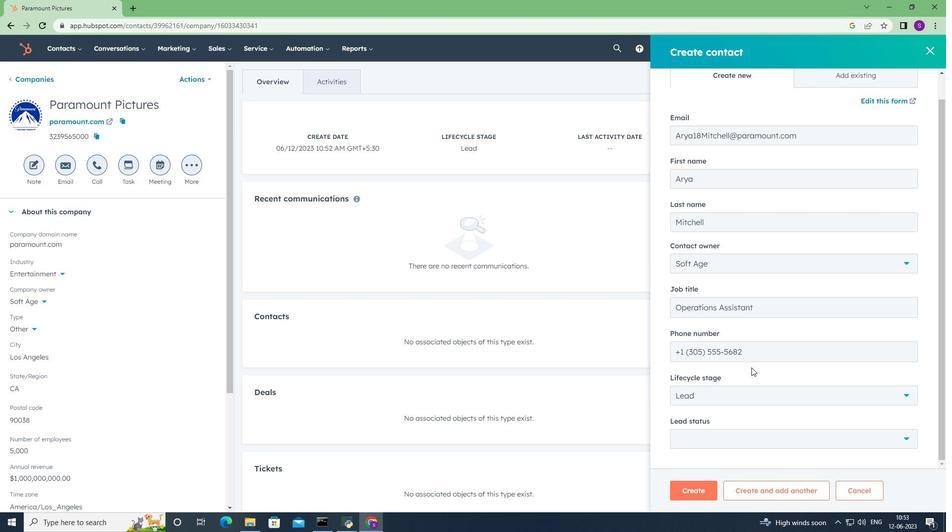 
Action: Mouse scrolled (751, 367) with delta (0, 0)
Screenshot: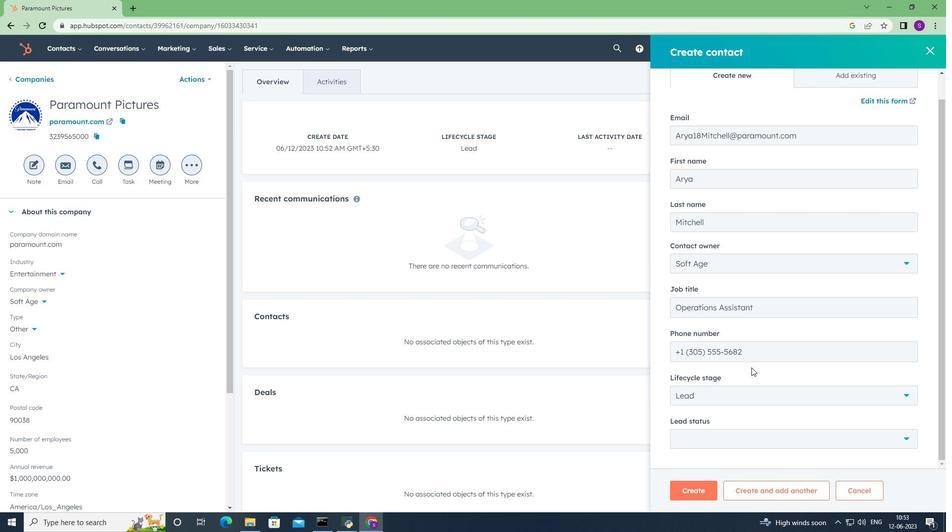 
Action: Mouse moved to (756, 445)
Screenshot: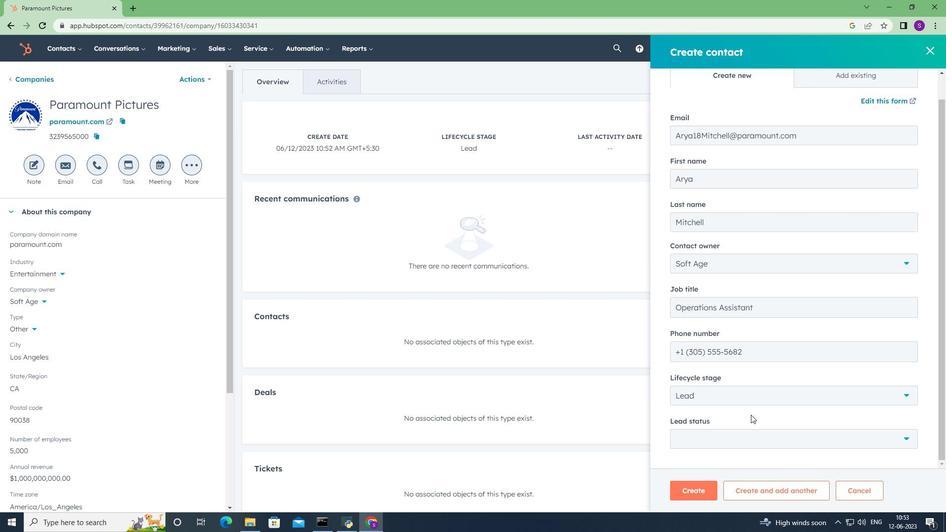 
Action: Mouse pressed left at (756, 445)
Screenshot: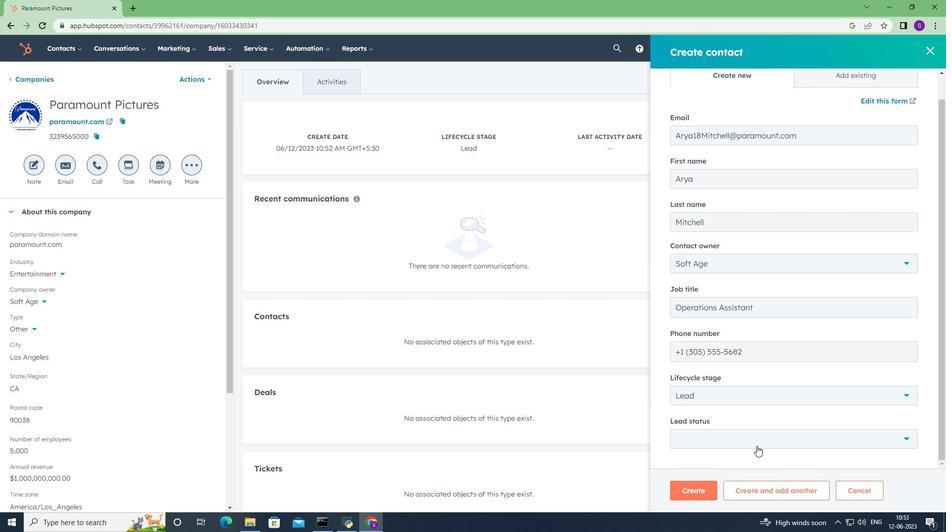 
Action: Mouse moved to (752, 380)
Screenshot: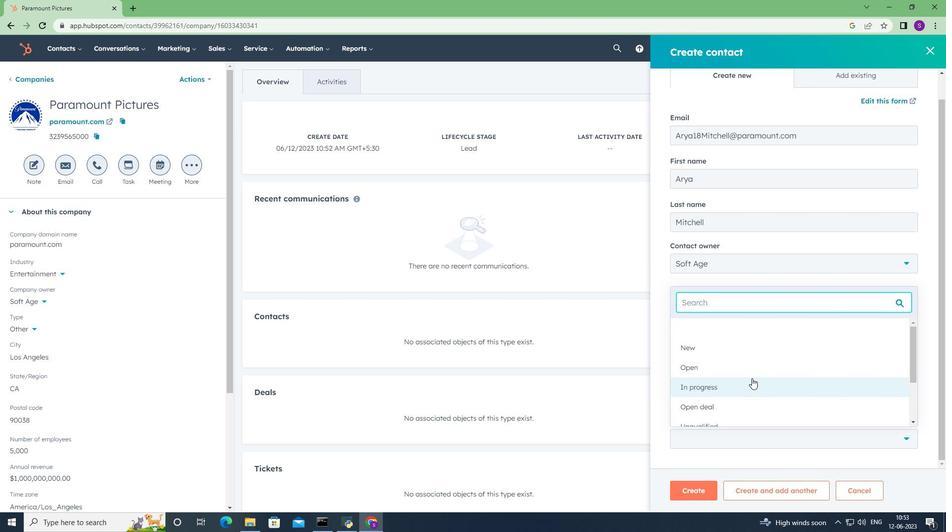 
Action: Mouse pressed left at (752, 380)
Screenshot: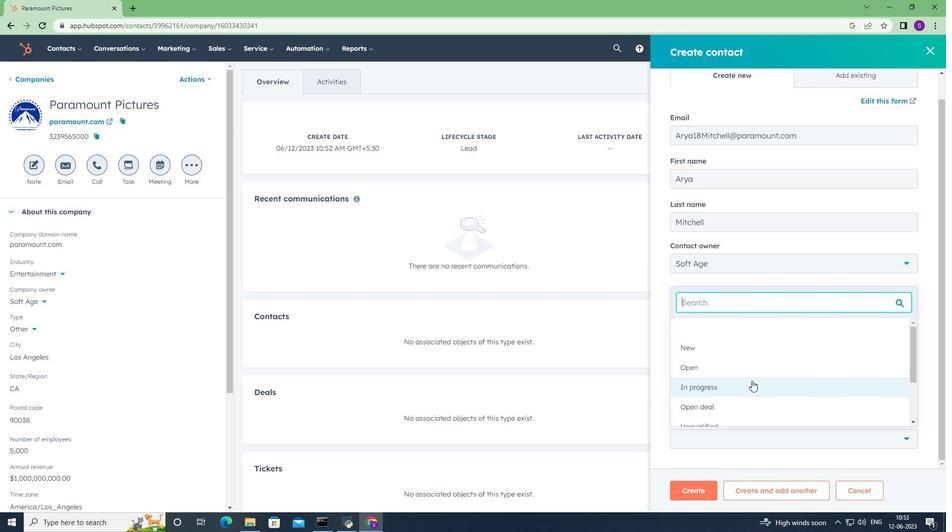 
Action: Mouse moved to (758, 363)
Screenshot: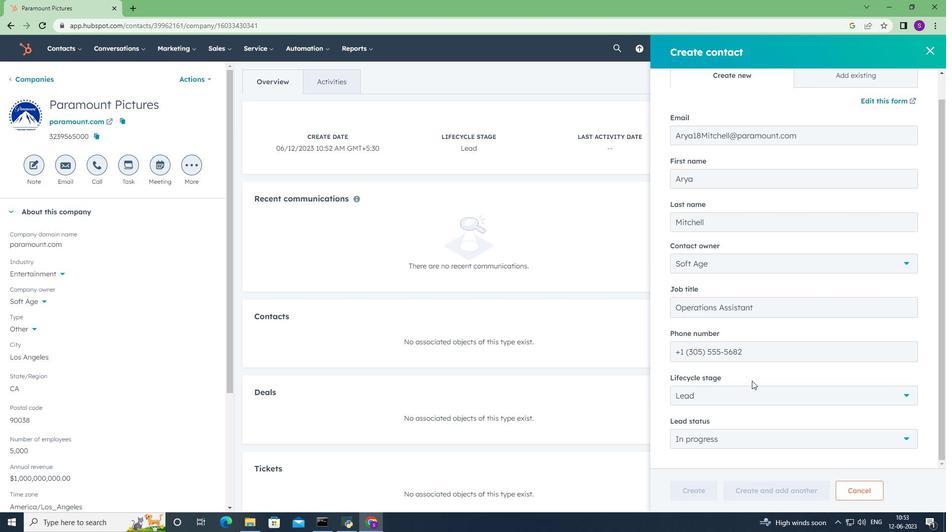 
Action: Mouse scrolled (758, 362) with delta (0, 0)
Screenshot: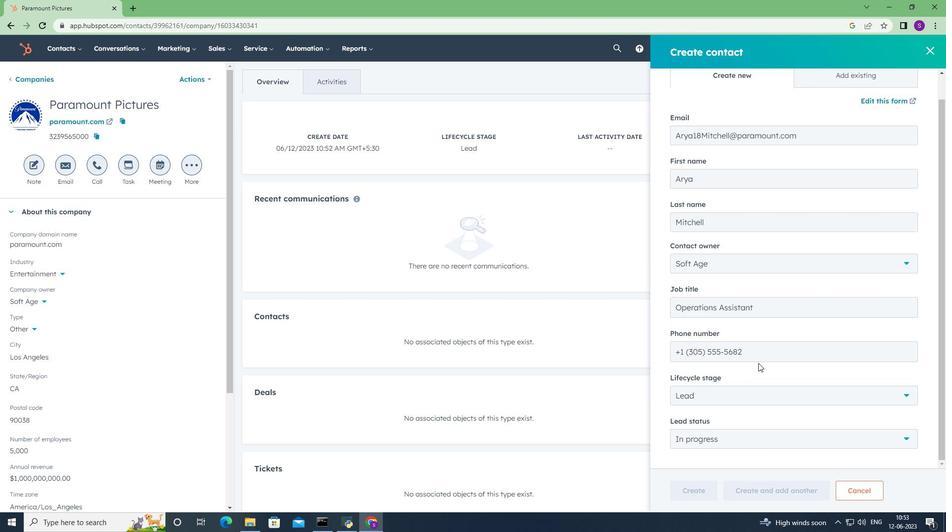 
Action: Mouse scrolled (758, 362) with delta (0, 0)
Screenshot: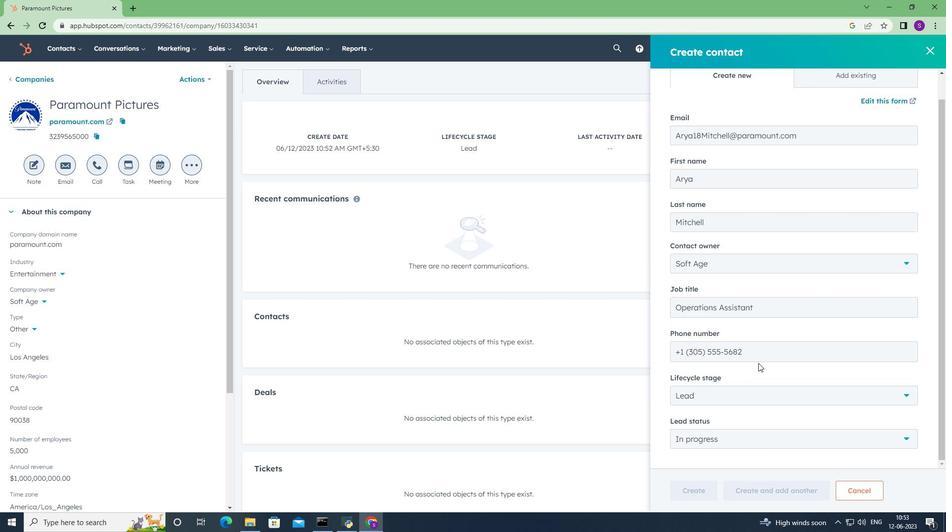 
Action: Mouse scrolled (758, 362) with delta (0, 0)
Screenshot: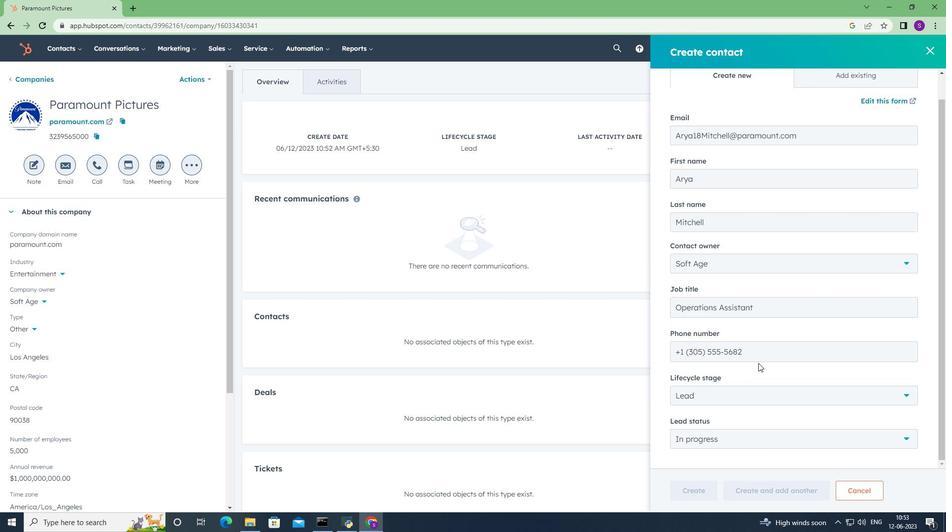 
Action: Mouse scrolled (758, 362) with delta (0, 0)
Screenshot: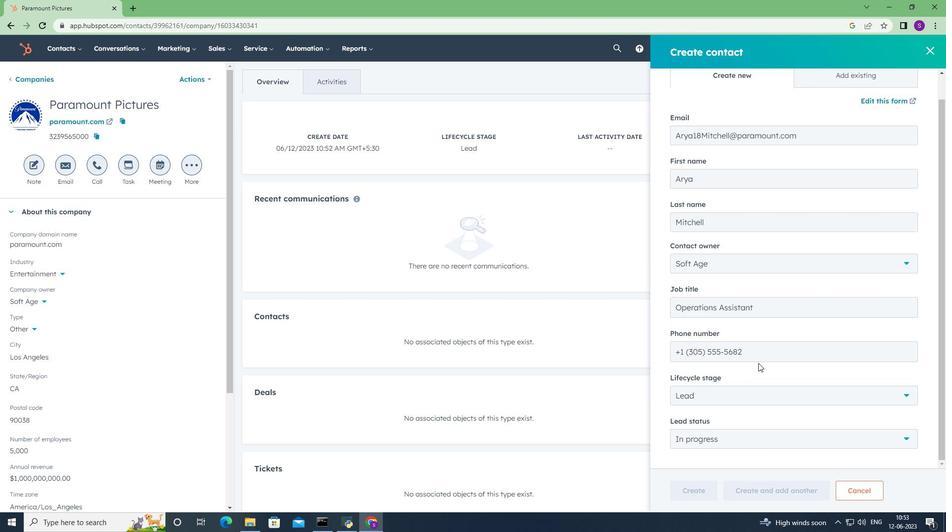 
Action: Mouse moved to (703, 488)
Screenshot: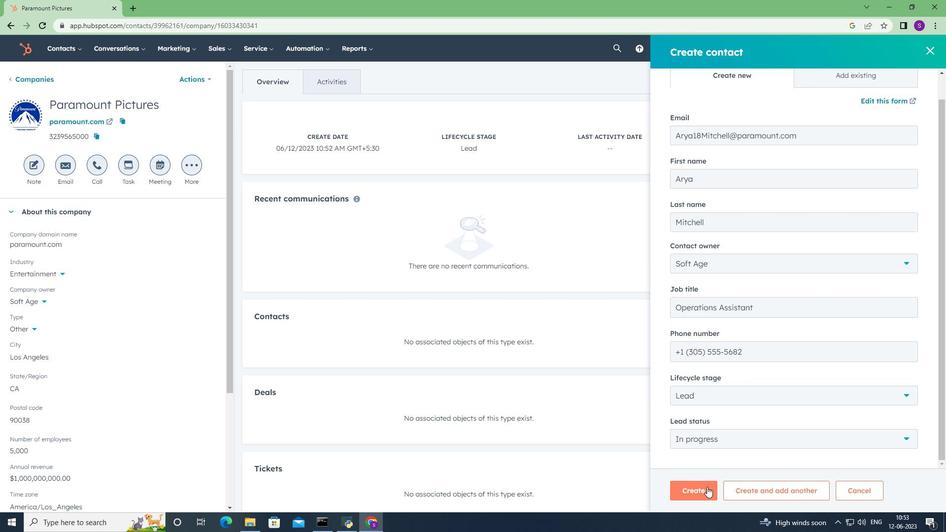 
Action: Mouse pressed left at (703, 488)
Screenshot: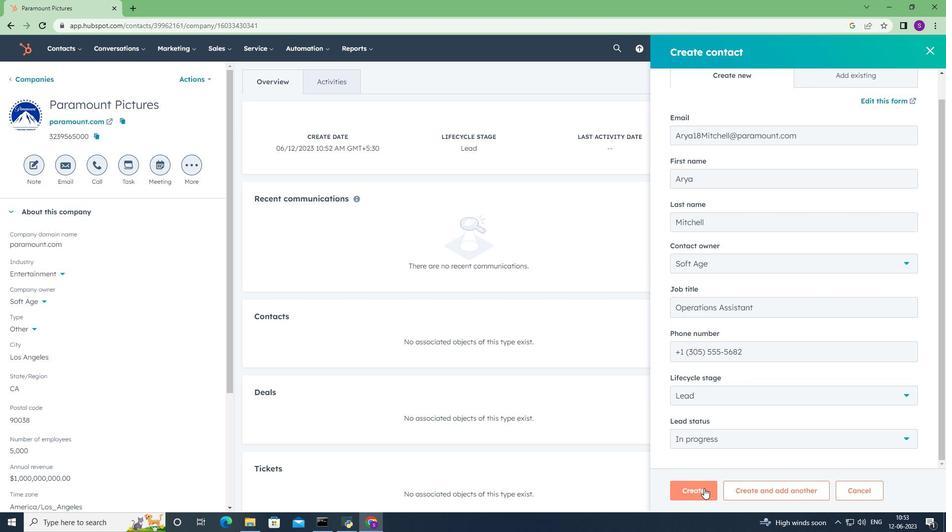 
Action: Mouse moved to (628, 252)
Screenshot: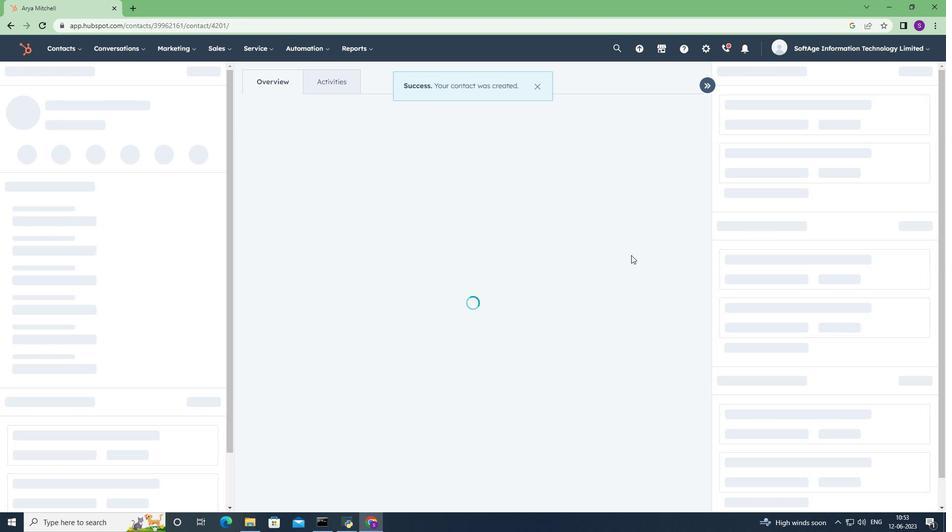 
Action: Mouse scrolled (628, 252) with delta (0, 0)
Screenshot: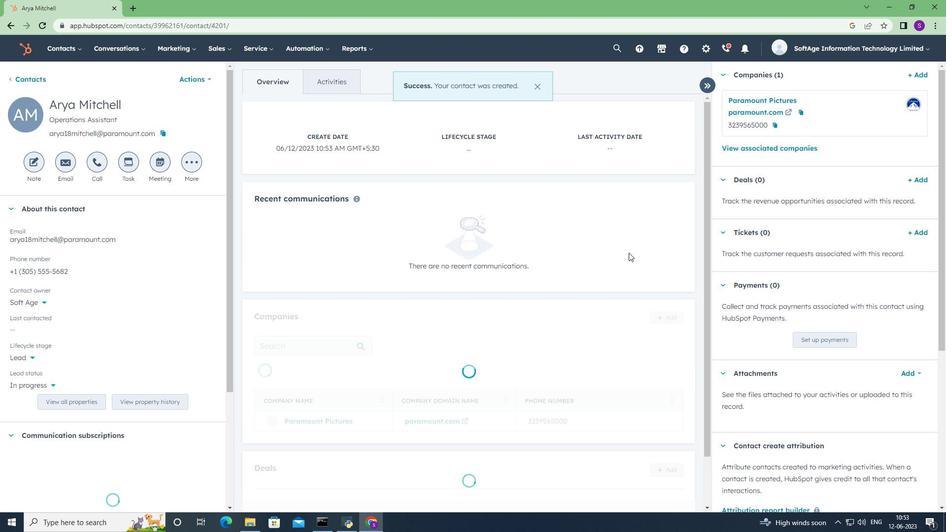 
Action: Mouse scrolled (628, 252) with delta (0, 0)
Screenshot: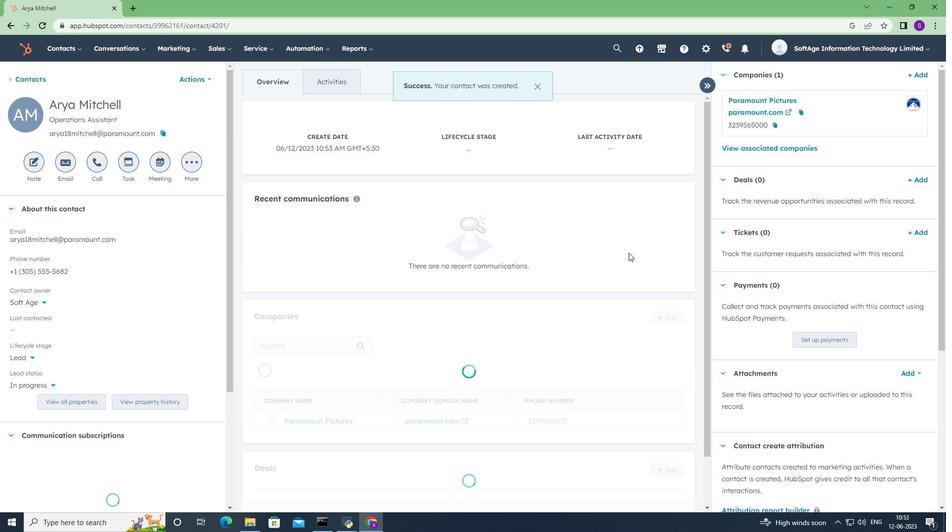 
Action: Mouse moved to (629, 254)
Screenshot: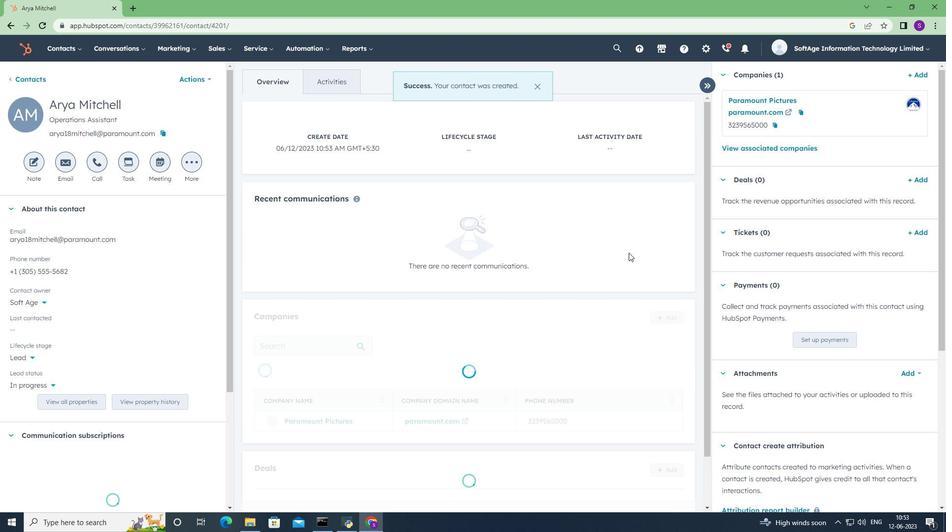 
Action: Mouse scrolled (629, 253) with delta (0, 0)
Screenshot: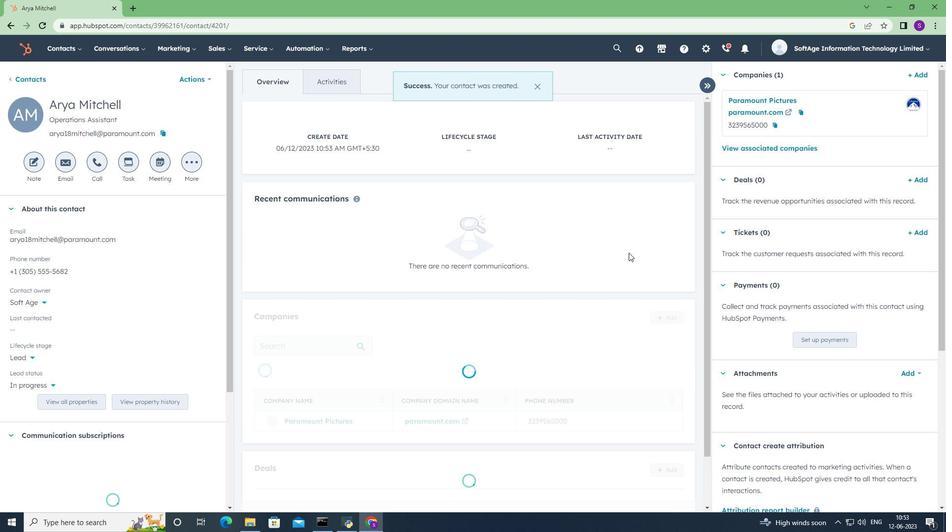 
Action: Mouse scrolled (629, 253) with delta (0, 0)
Screenshot: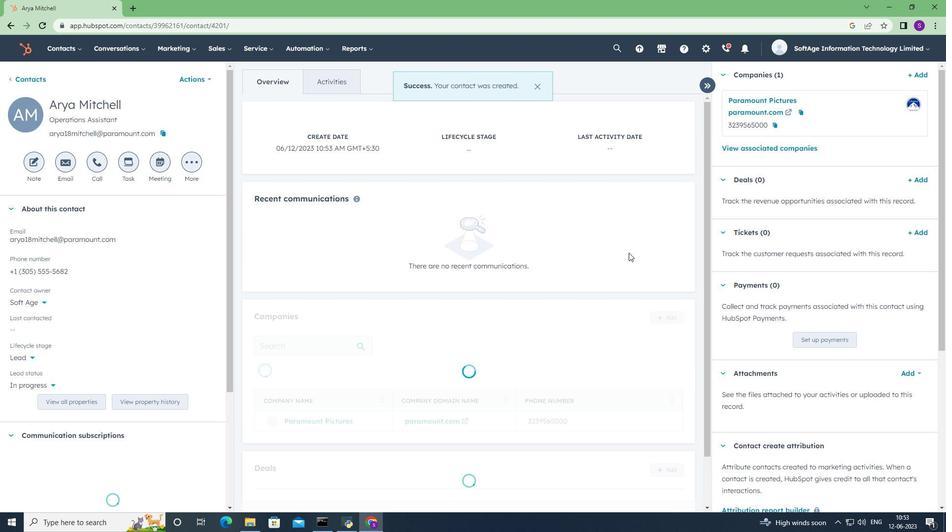 
Action: Mouse scrolled (629, 253) with delta (0, 0)
Screenshot: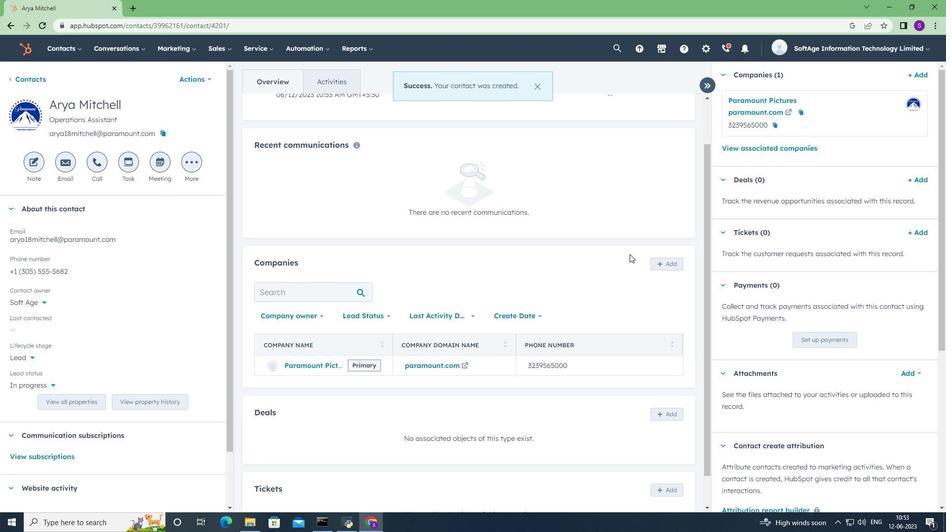 
Action: Mouse scrolled (629, 253) with delta (0, 0)
Screenshot: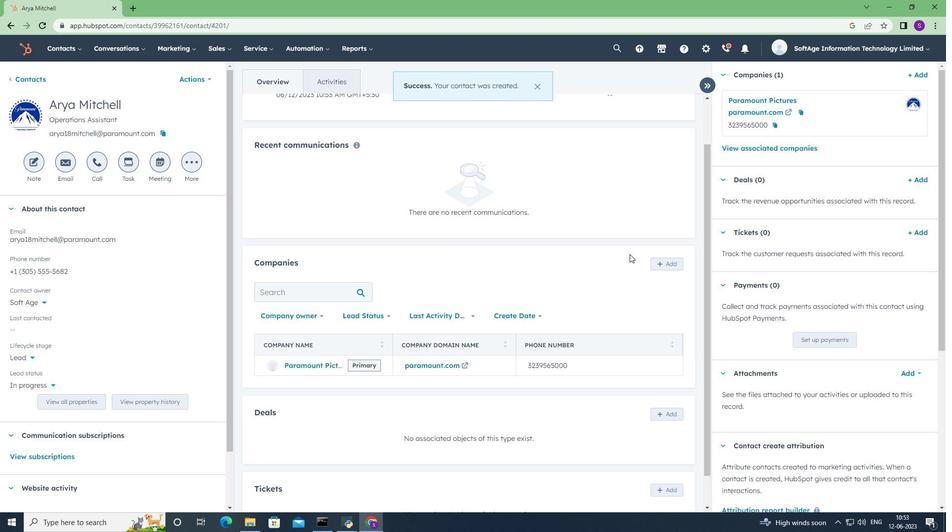 
Action: Mouse scrolled (629, 253) with delta (0, 0)
Screenshot: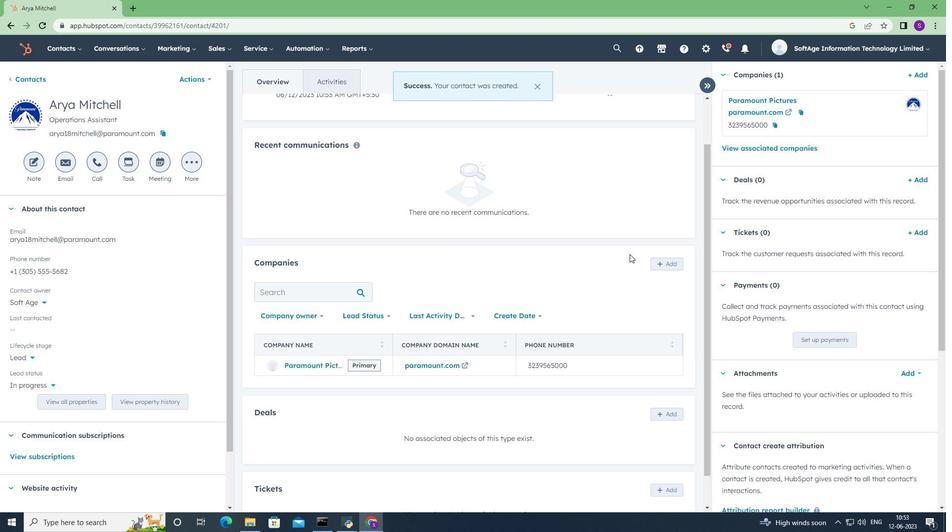 
Action: Mouse scrolled (629, 253) with delta (0, 0)
Screenshot: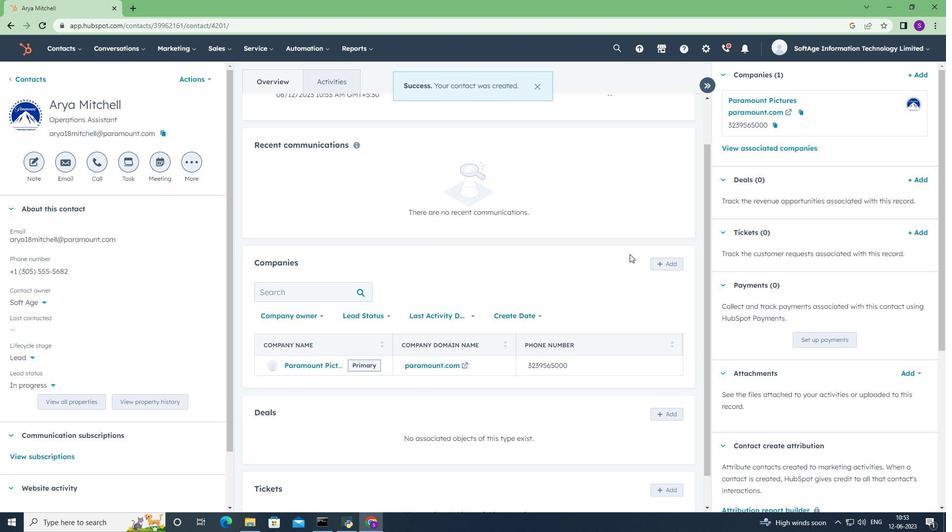 
Action: Mouse scrolled (629, 253) with delta (0, 0)
Screenshot: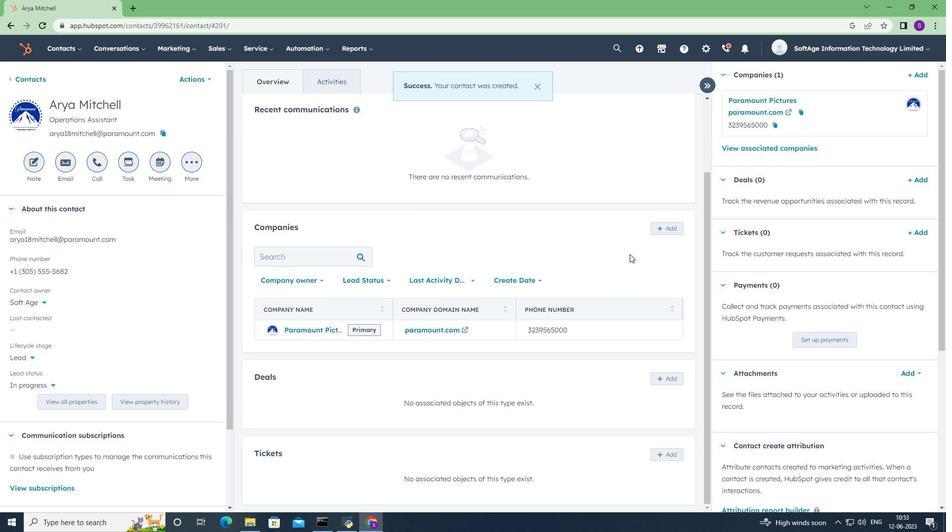 
Action: Mouse scrolled (629, 253) with delta (0, 0)
Screenshot: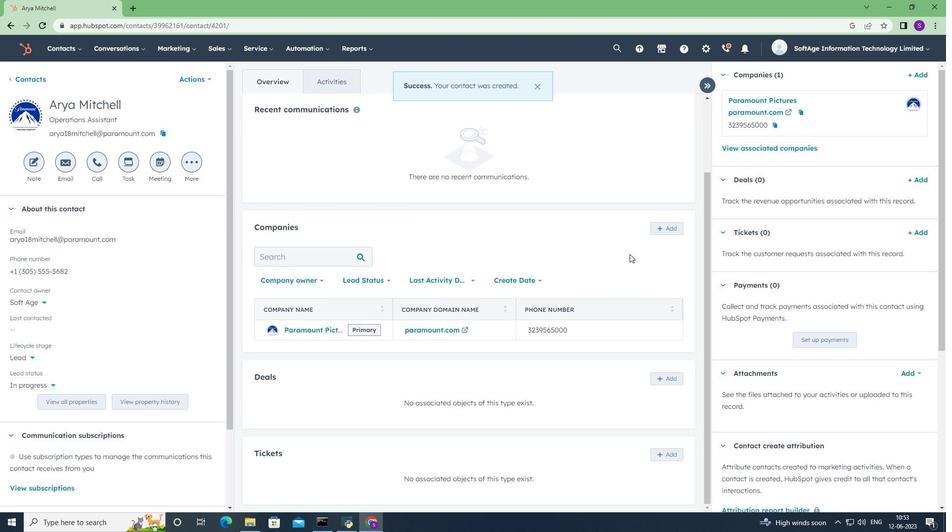 
Action: Mouse scrolled (629, 253) with delta (0, 0)
Screenshot: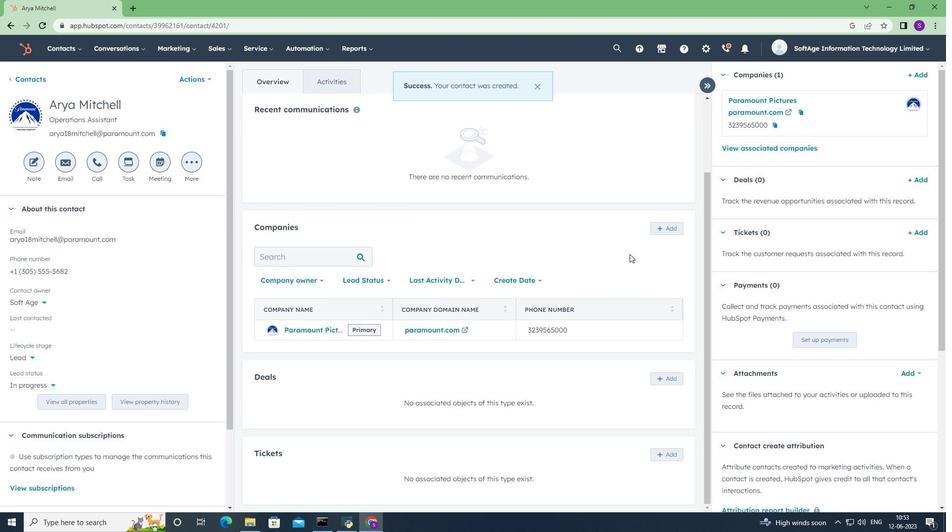 
Action: Mouse scrolled (629, 253) with delta (0, 0)
Screenshot: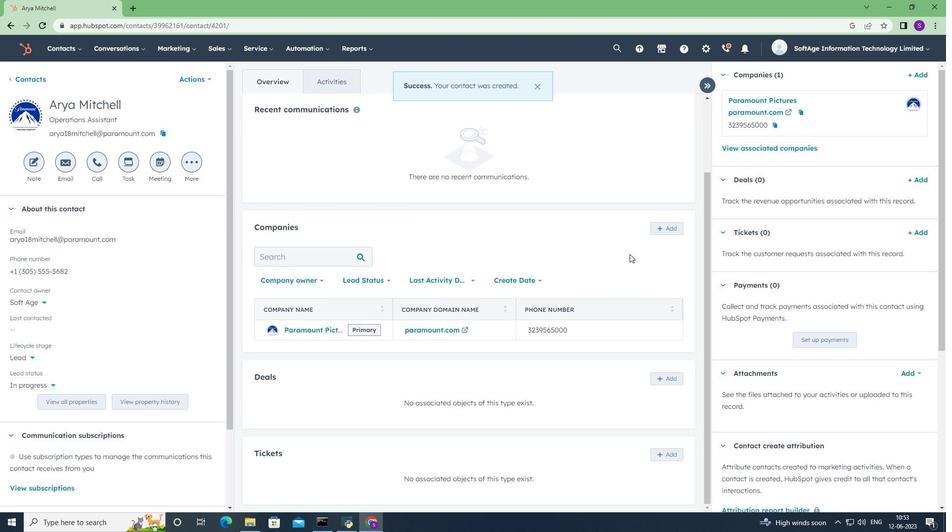 
Action: Mouse moved to (631, 257)
Screenshot: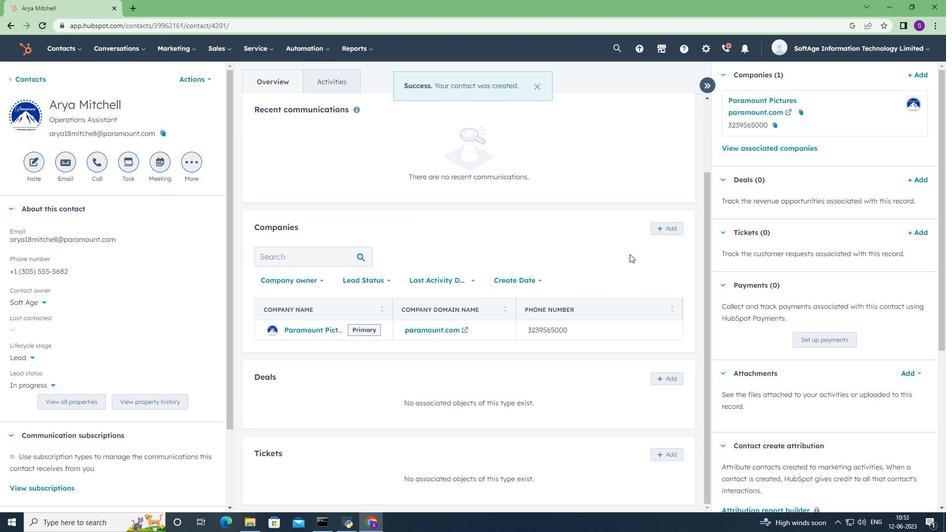 
